 Task: Find a one-way flight from Abu Simbel to Muskegon for 2 passengers in Premium economy on Thu, Nov 30, using British Airways and a price limit of EGP 550.
Action: Mouse pressed left at (335, 246)
Screenshot: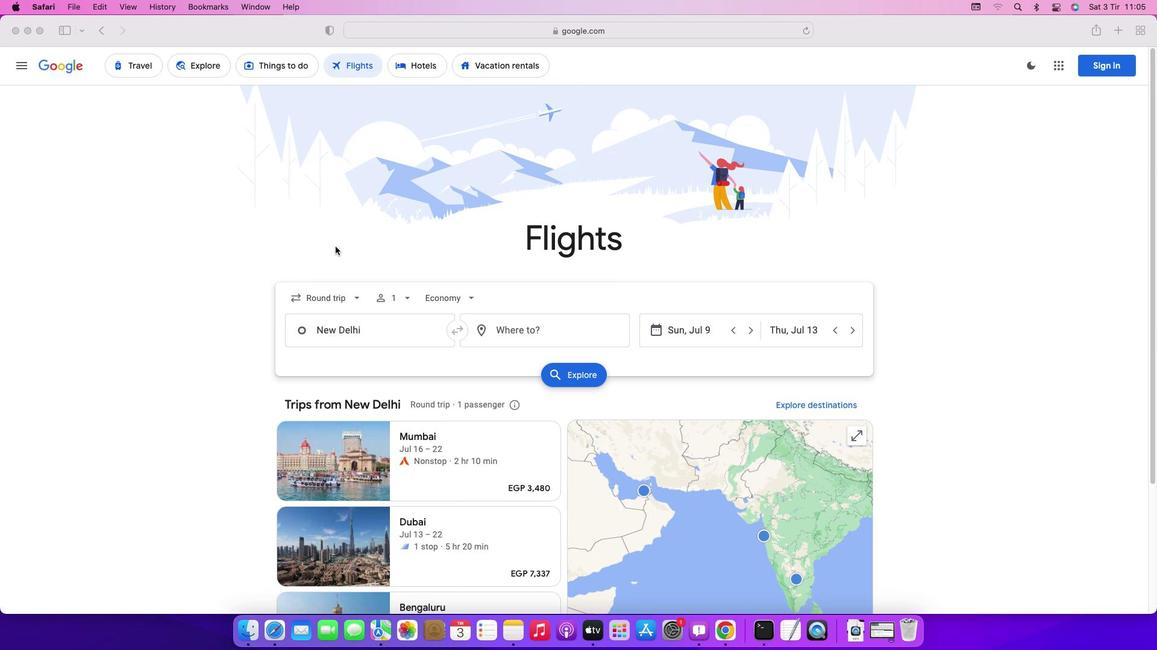 
Action: Mouse moved to (331, 295)
Screenshot: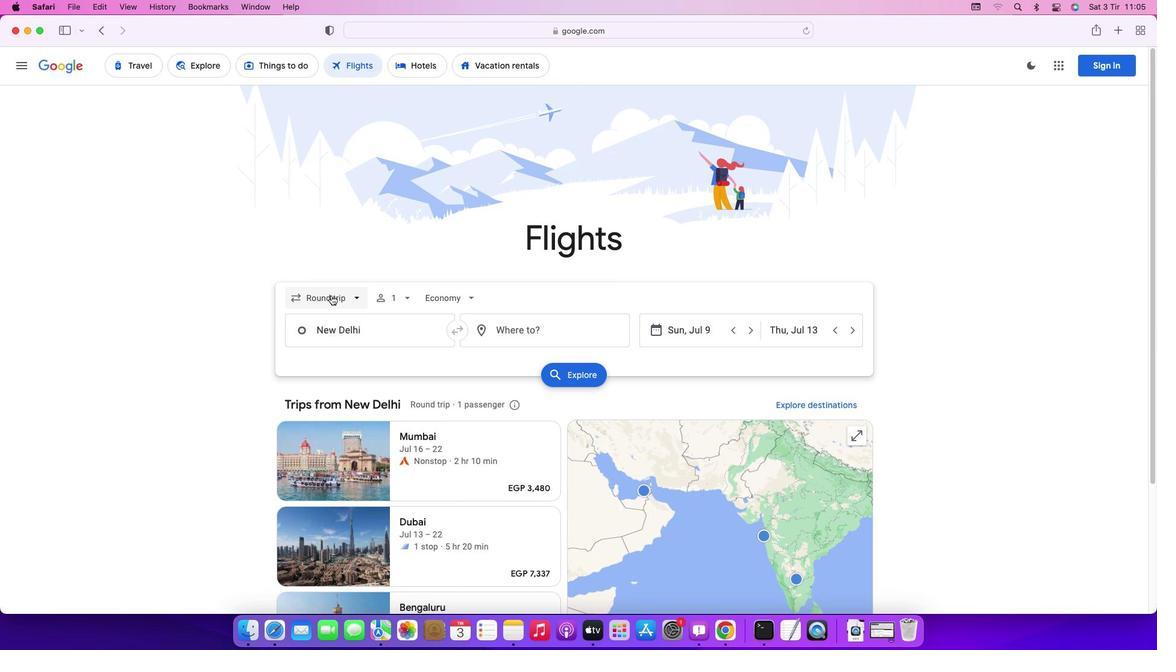 
Action: Mouse pressed left at (331, 295)
Screenshot: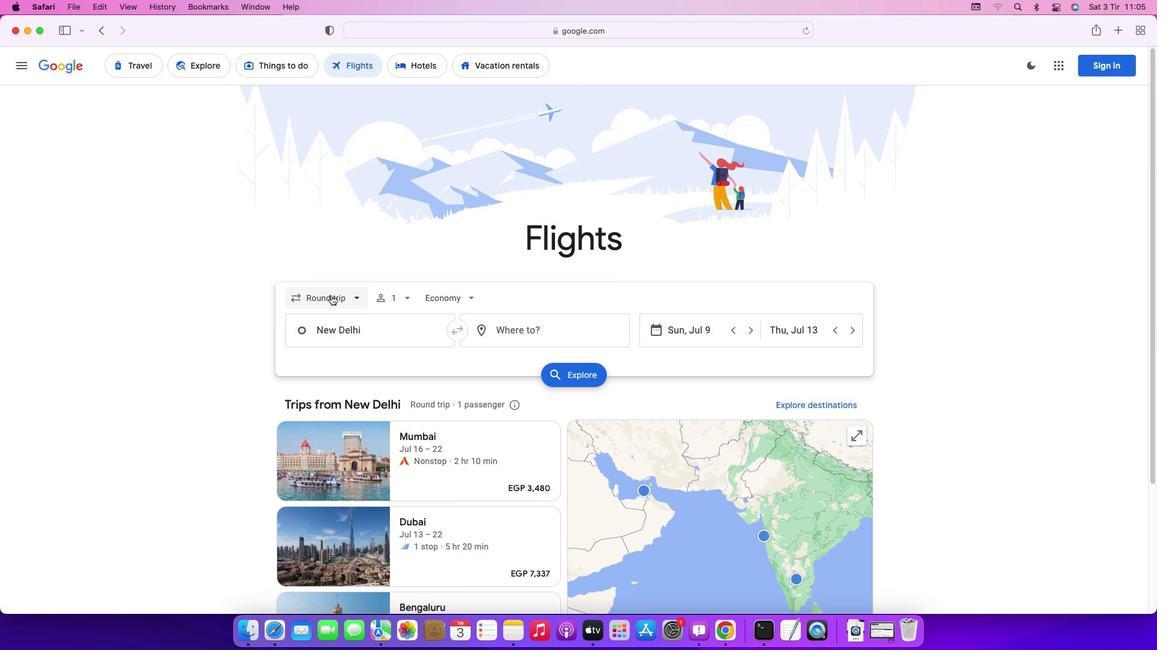 
Action: Mouse moved to (321, 359)
Screenshot: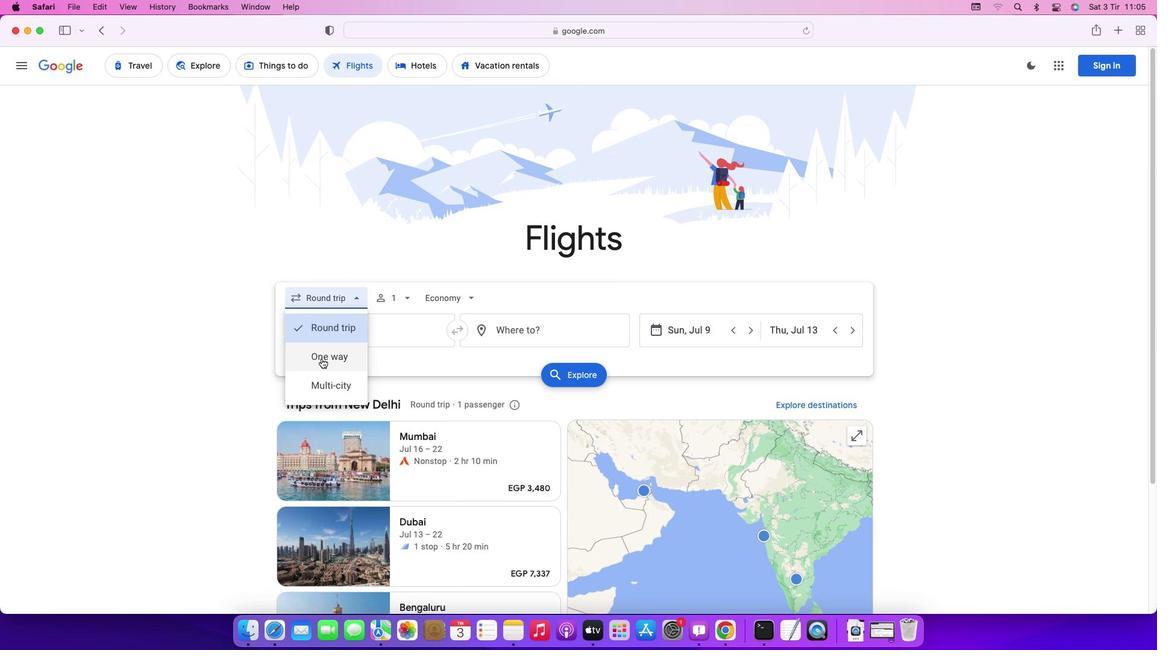 
Action: Mouse pressed left at (321, 359)
Screenshot: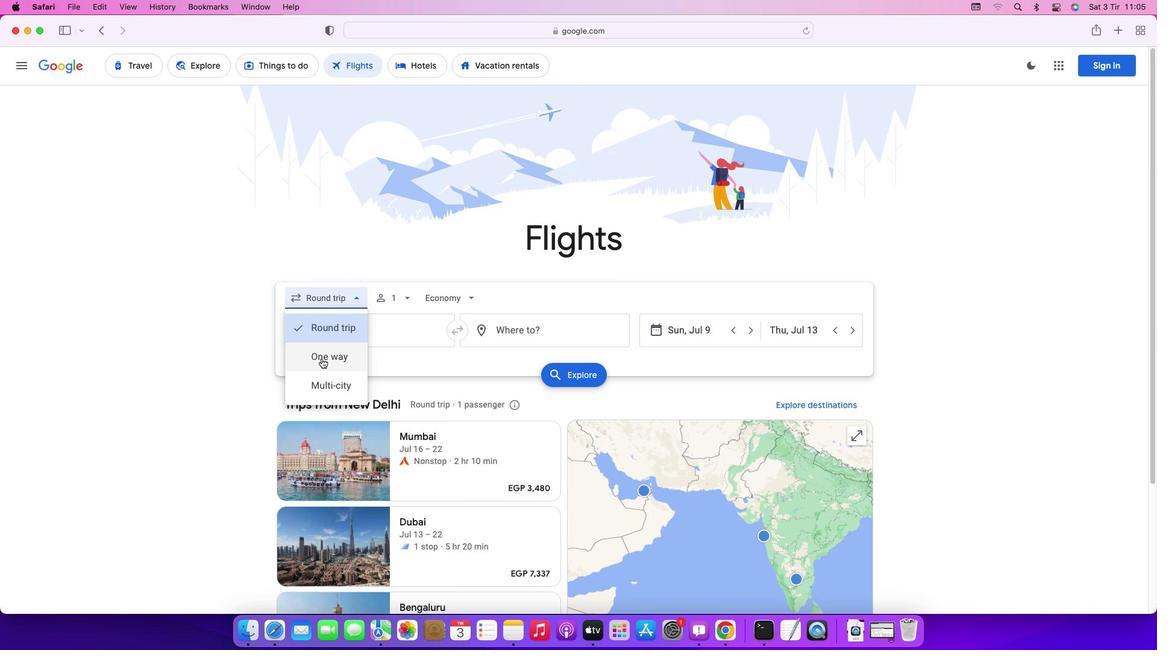 
Action: Mouse moved to (386, 302)
Screenshot: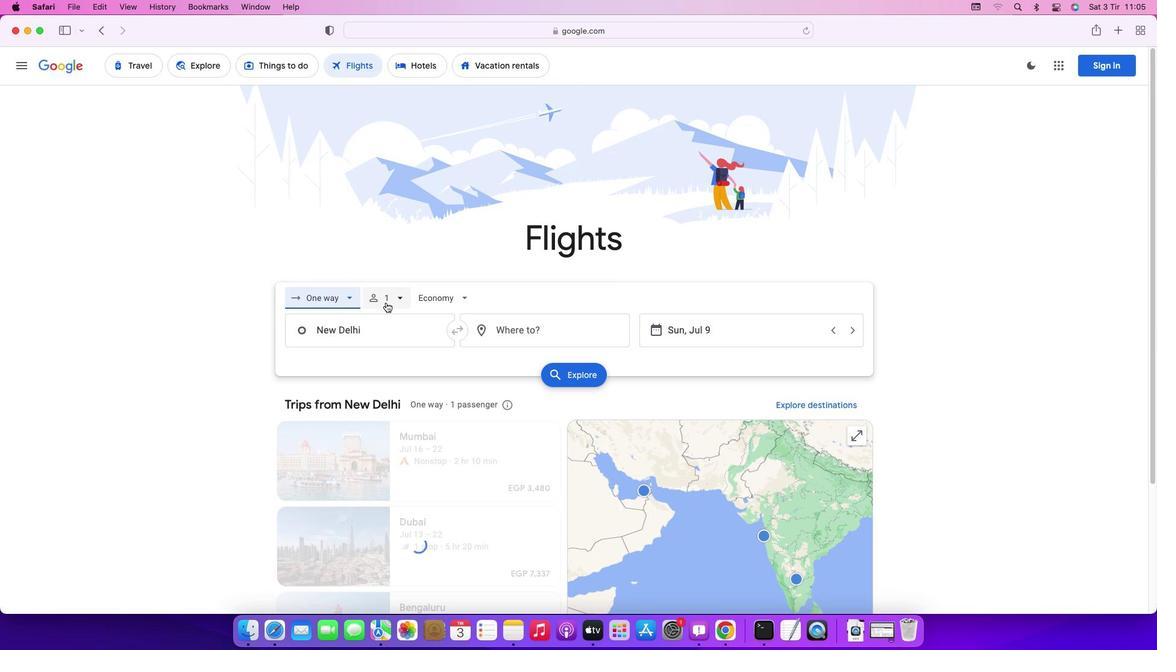 
Action: Mouse pressed left at (386, 302)
Screenshot: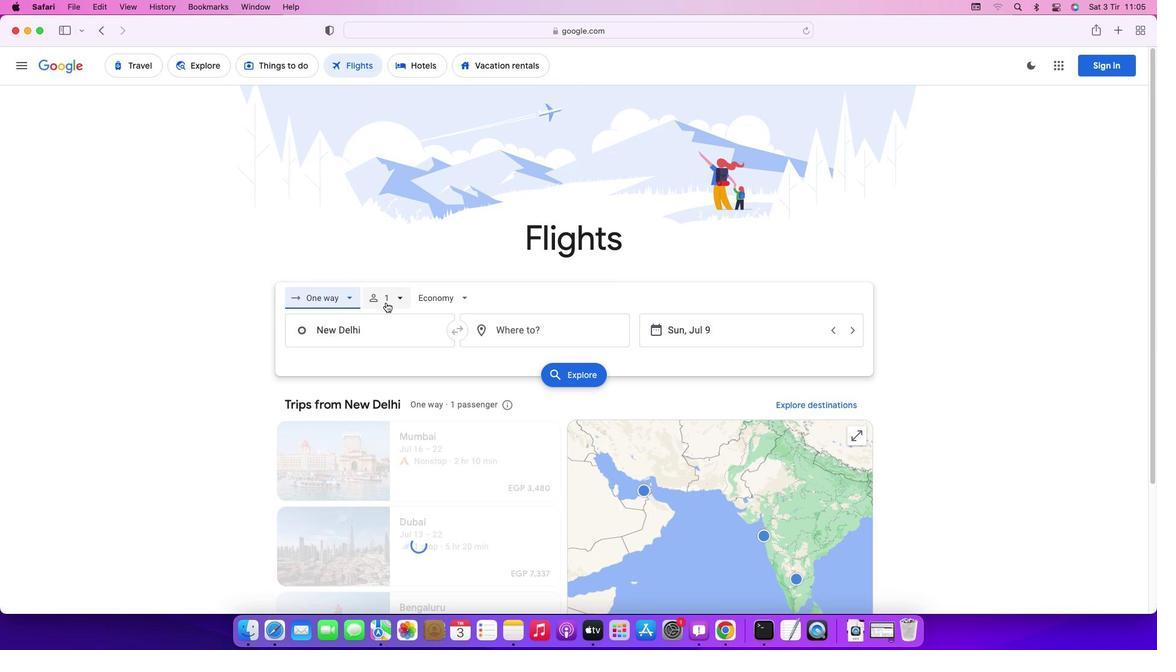 
Action: Mouse moved to (490, 331)
Screenshot: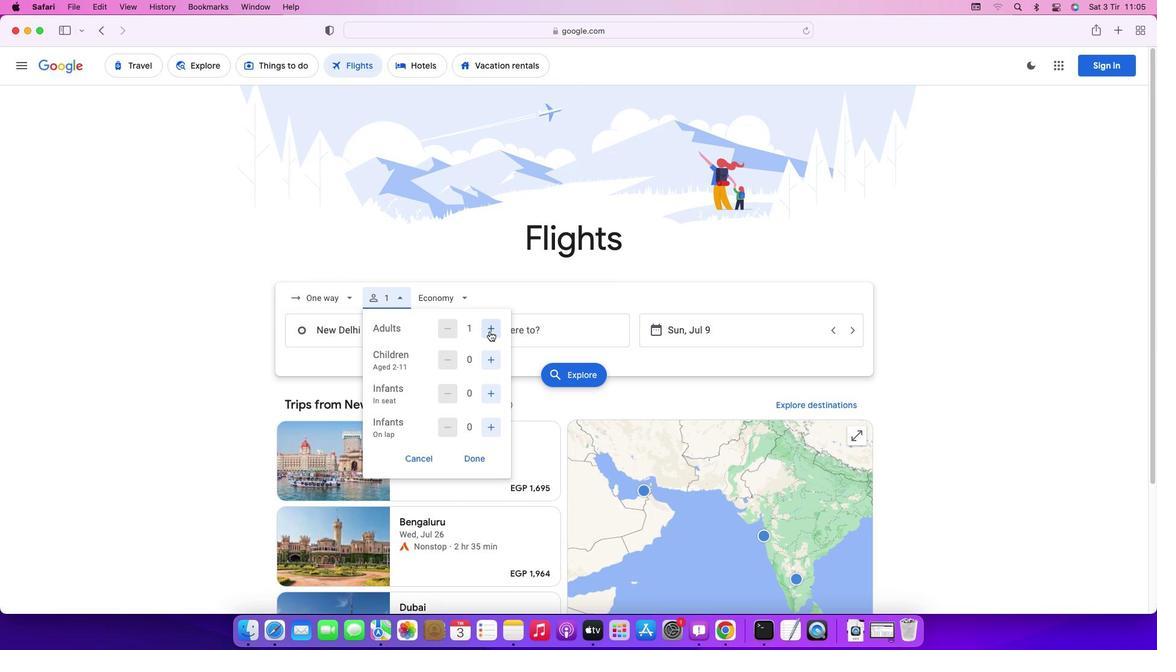 
Action: Mouse pressed left at (490, 331)
Screenshot: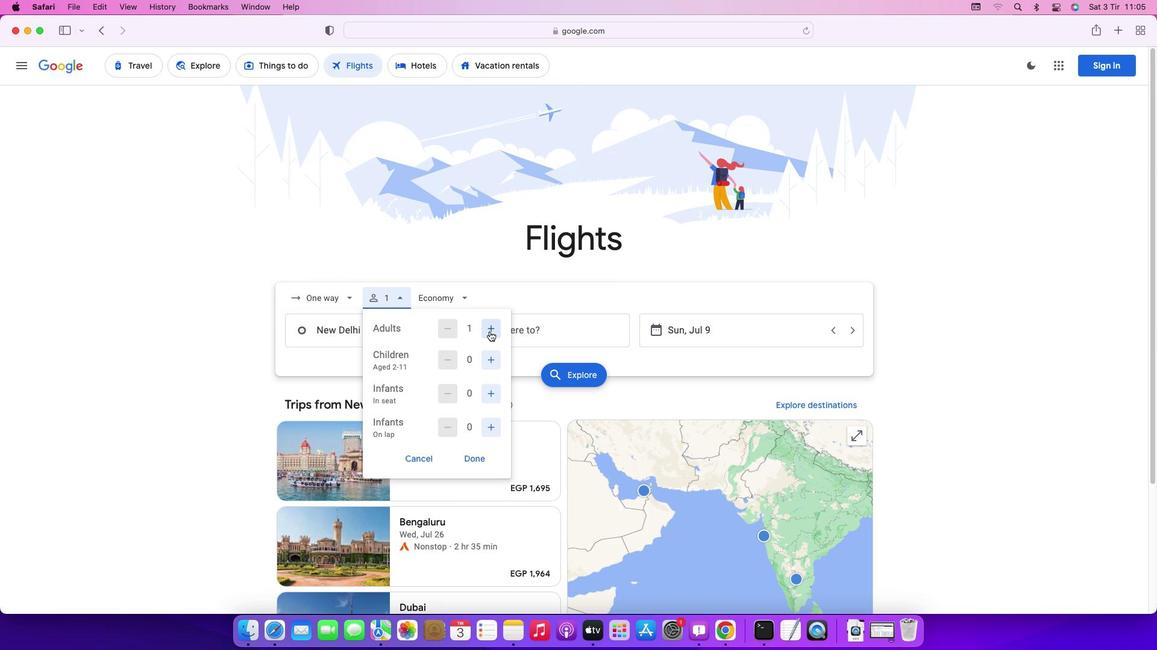 
Action: Mouse moved to (487, 461)
Screenshot: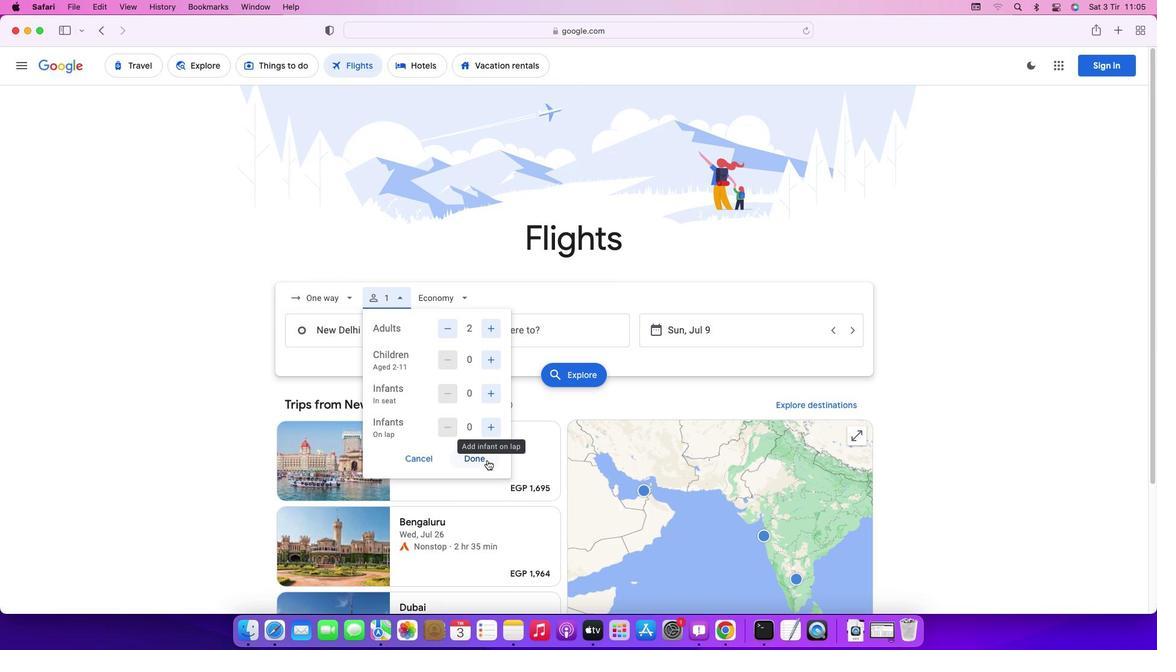 
Action: Mouse pressed left at (487, 461)
Screenshot: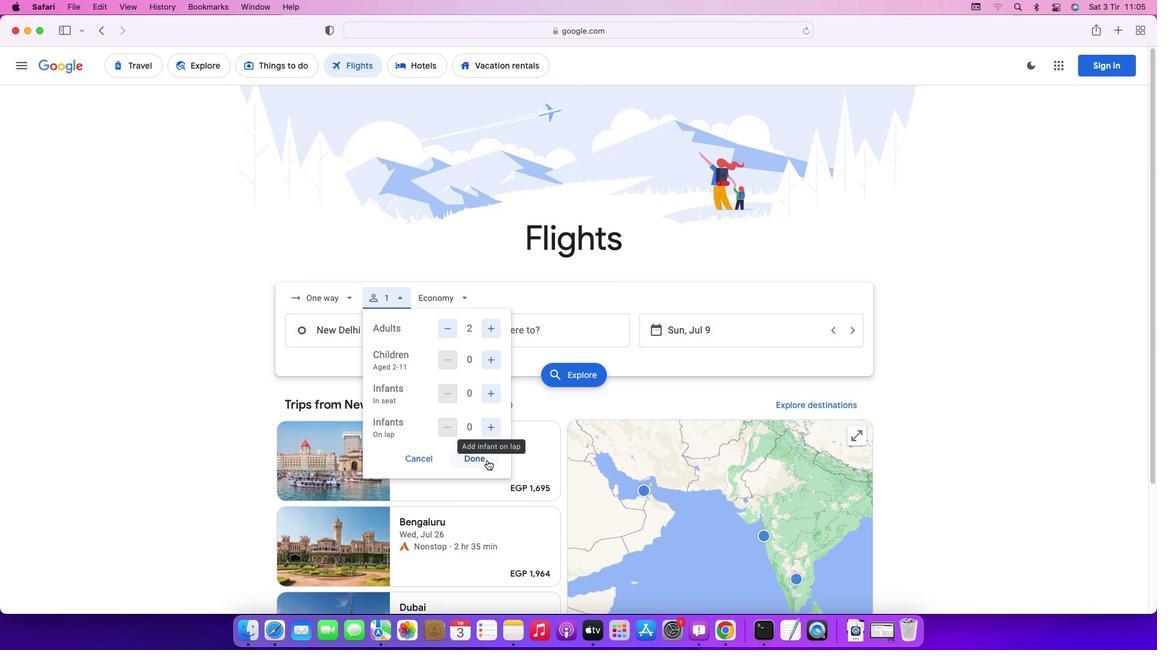 
Action: Mouse moved to (456, 301)
Screenshot: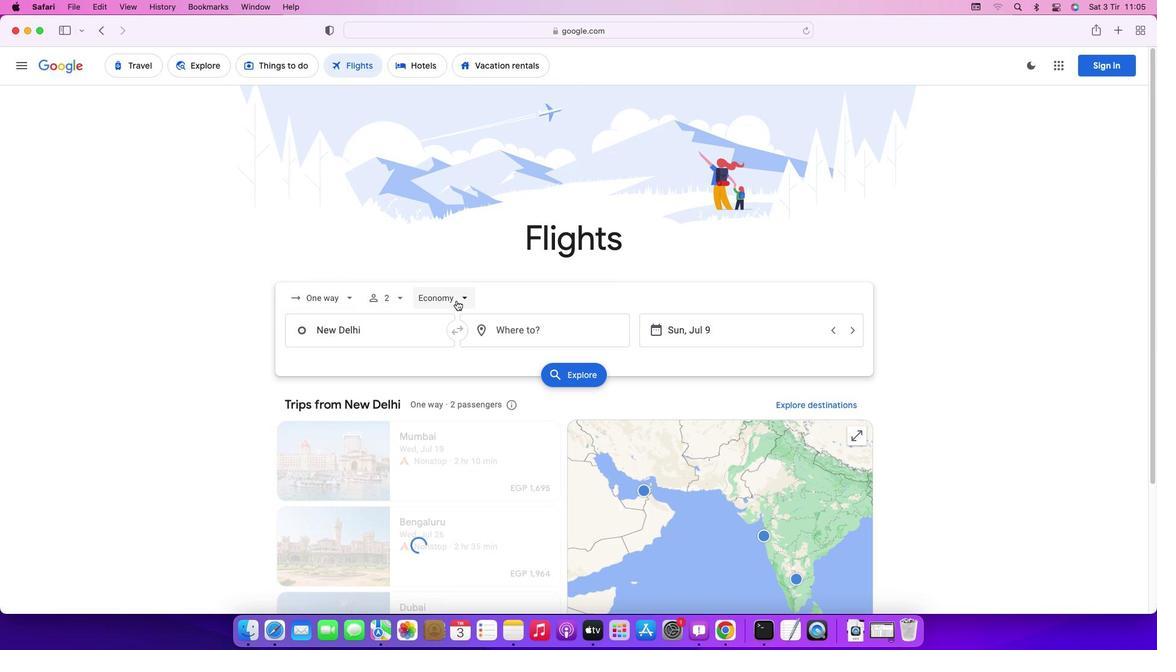 
Action: Mouse pressed left at (456, 301)
Screenshot: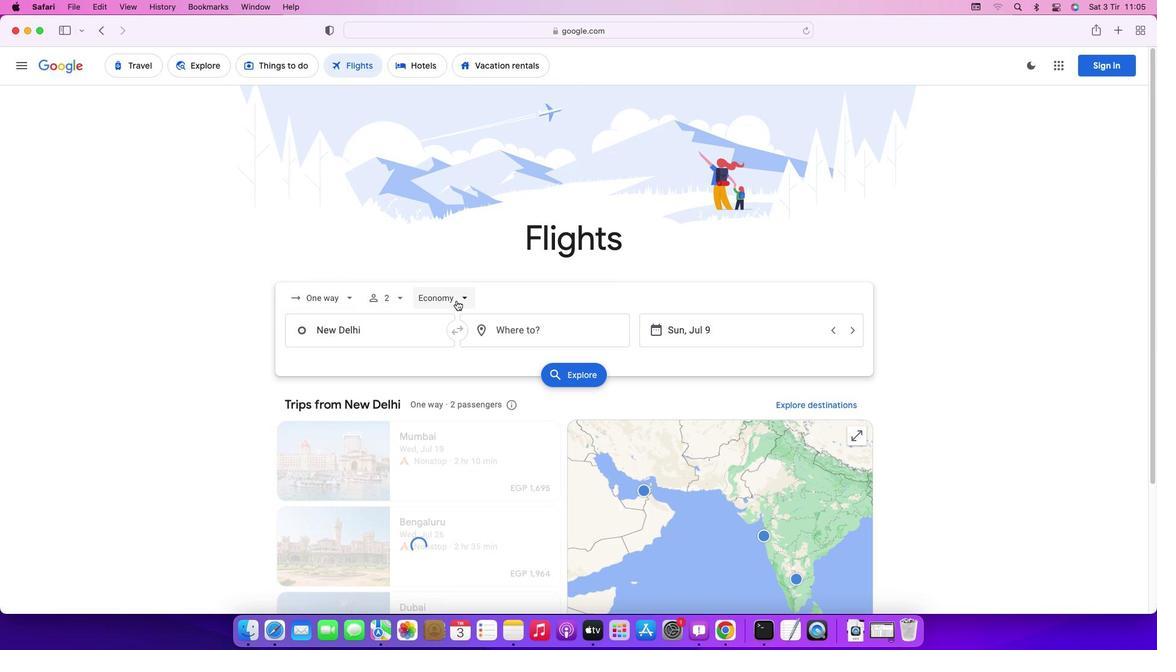 
Action: Mouse moved to (469, 353)
Screenshot: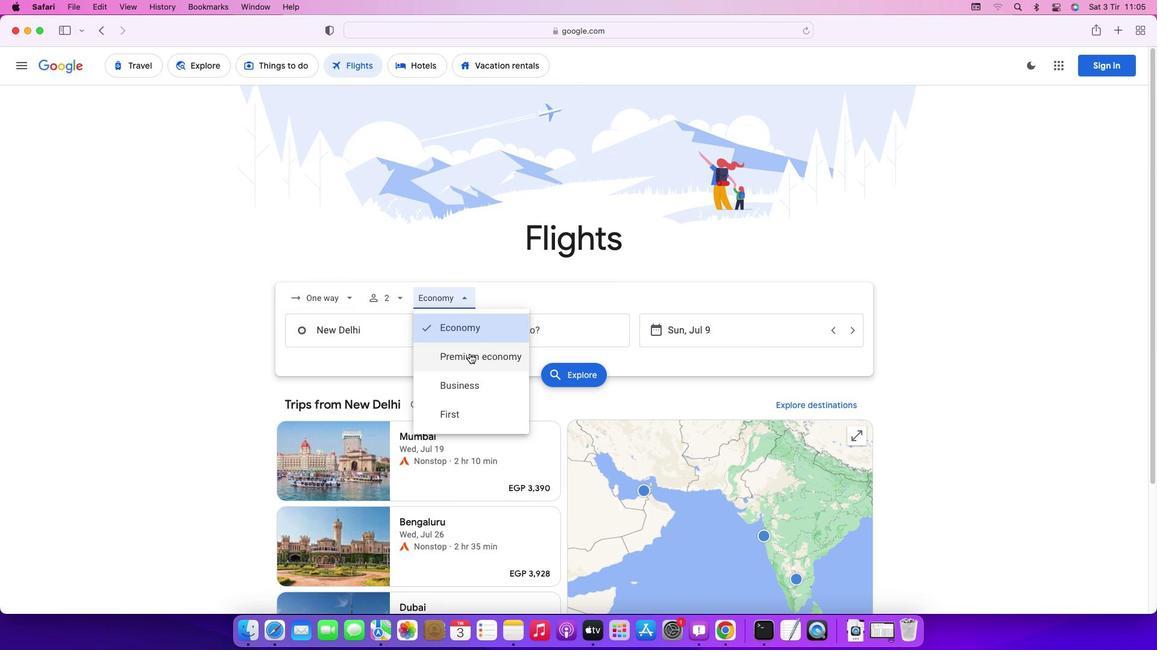 
Action: Mouse pressed left at (469, 353)
Screenshot: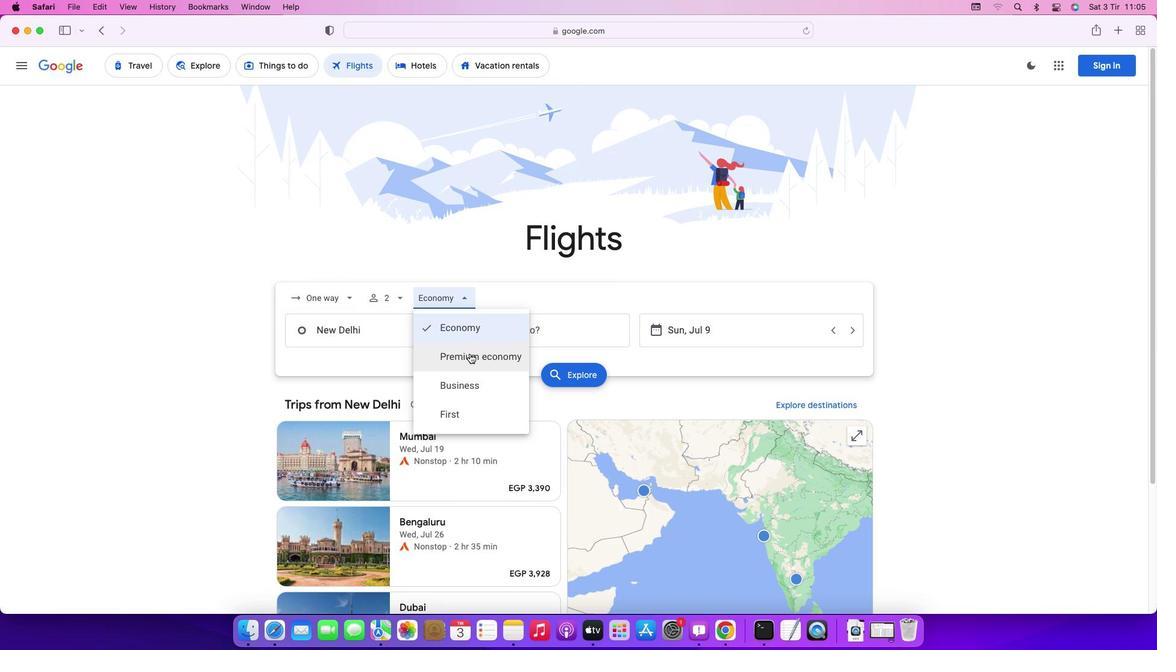 
Action: Mouse moved to (377, 329)
Screenshot: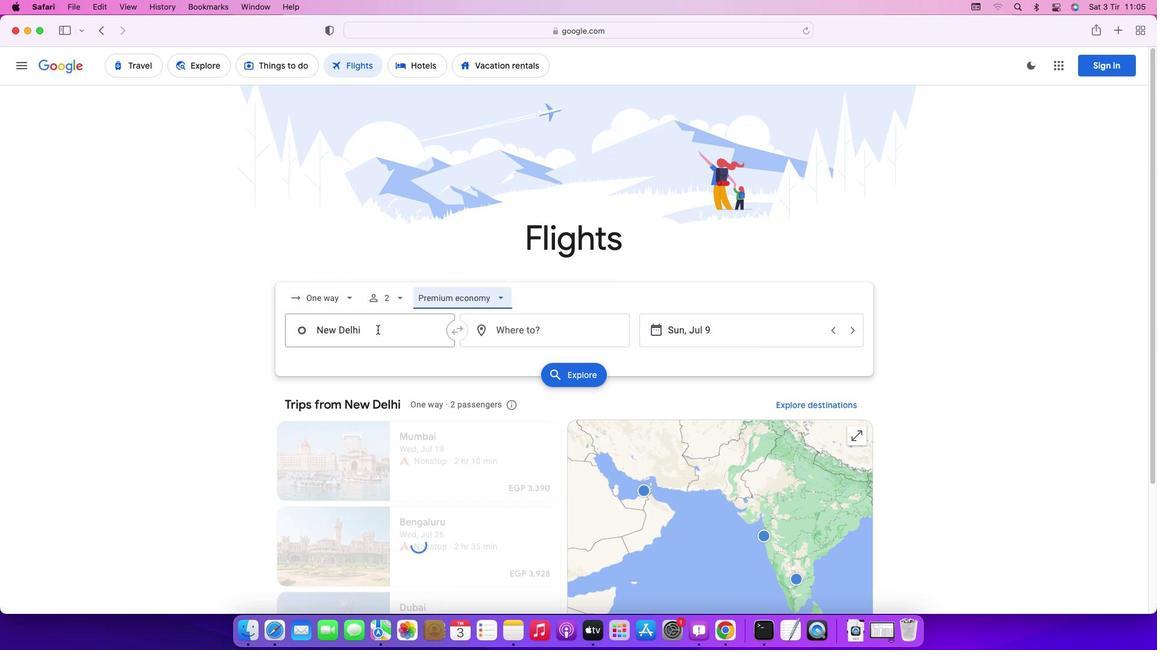 
Action: Mouse pressed left at (377, 329)
Screenshot: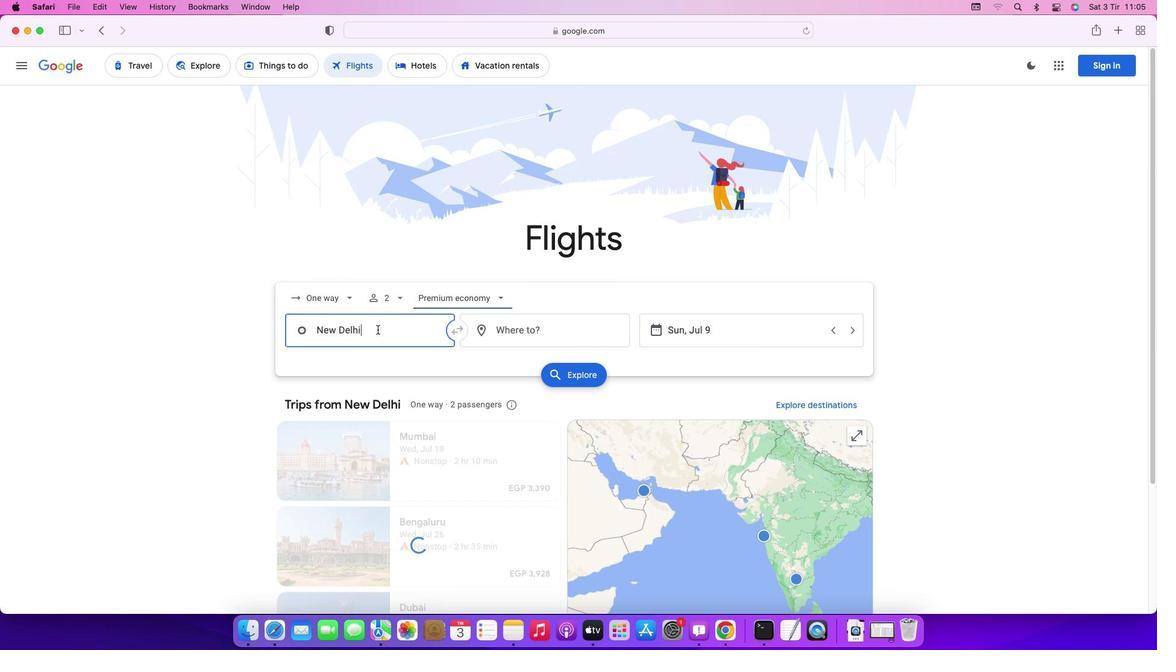 
Action: Key pressed Key.backspaceKey.caps_lock'A'Key.caps_lock'b''u'Key.spaceKey.caps_lock'S'Key.caps_lock'i''m''b''e''l'Key.enter
Screenshot: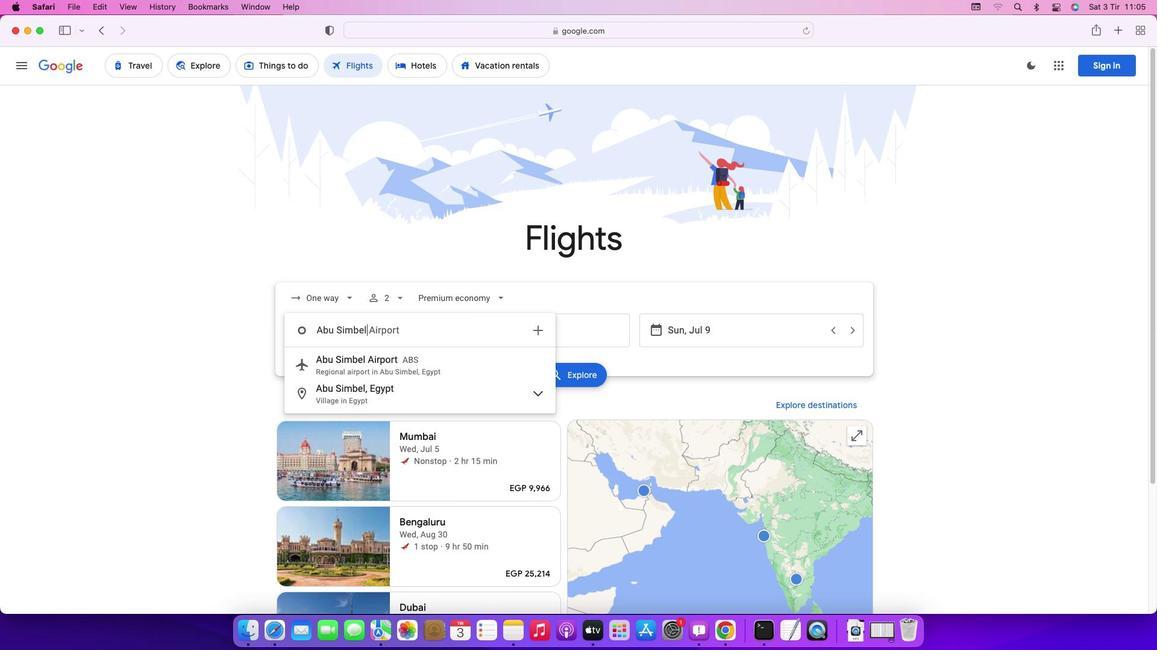 
Action: Mouse moved to (498, 329)
Screenshot: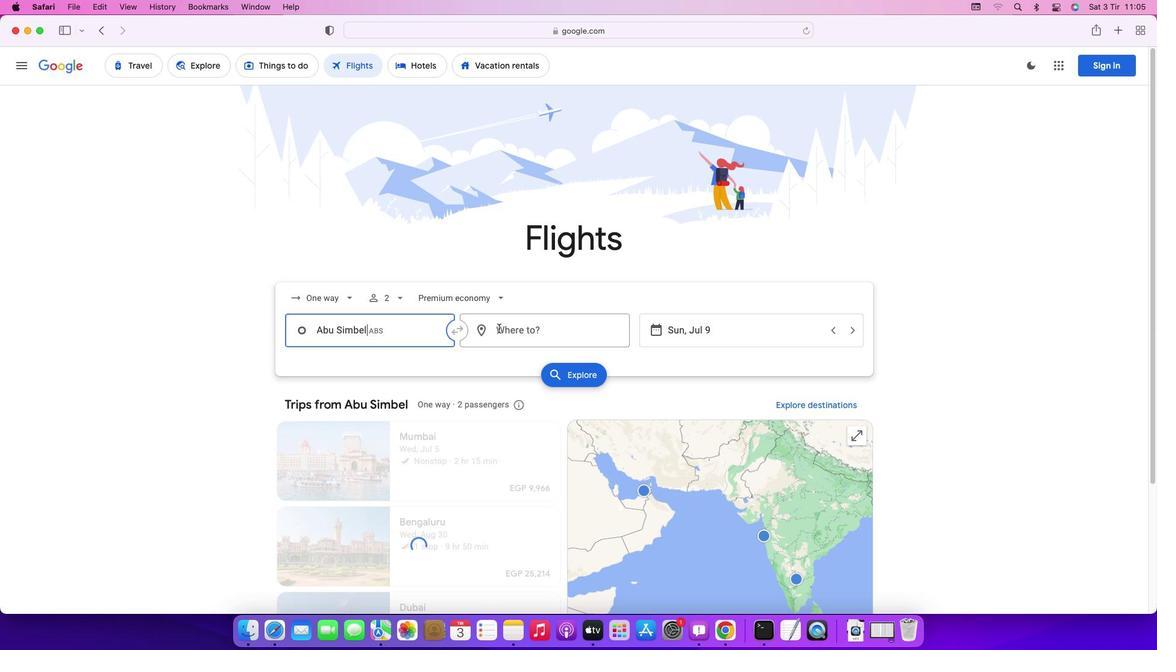 
Action: Mouse pressed left at (498, 329)
Screenshot: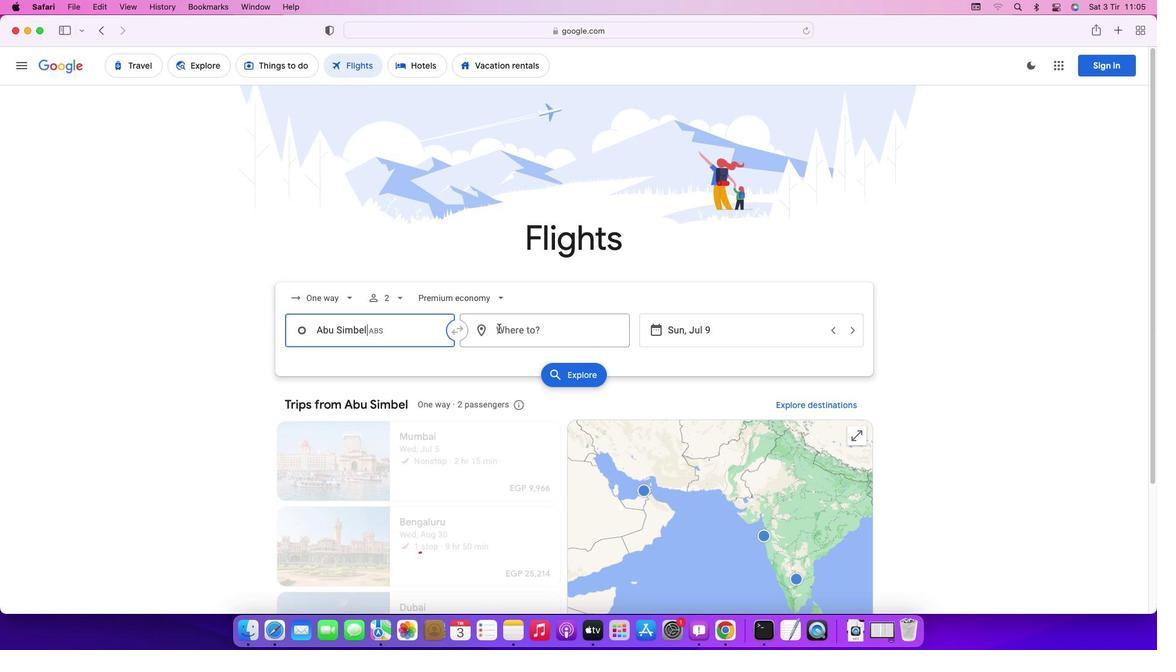 
Action: Key pressed Key.caps_lock'M'Key.caps_lock'u''s''k''e''g''o''n'Key.enter
Screenshot: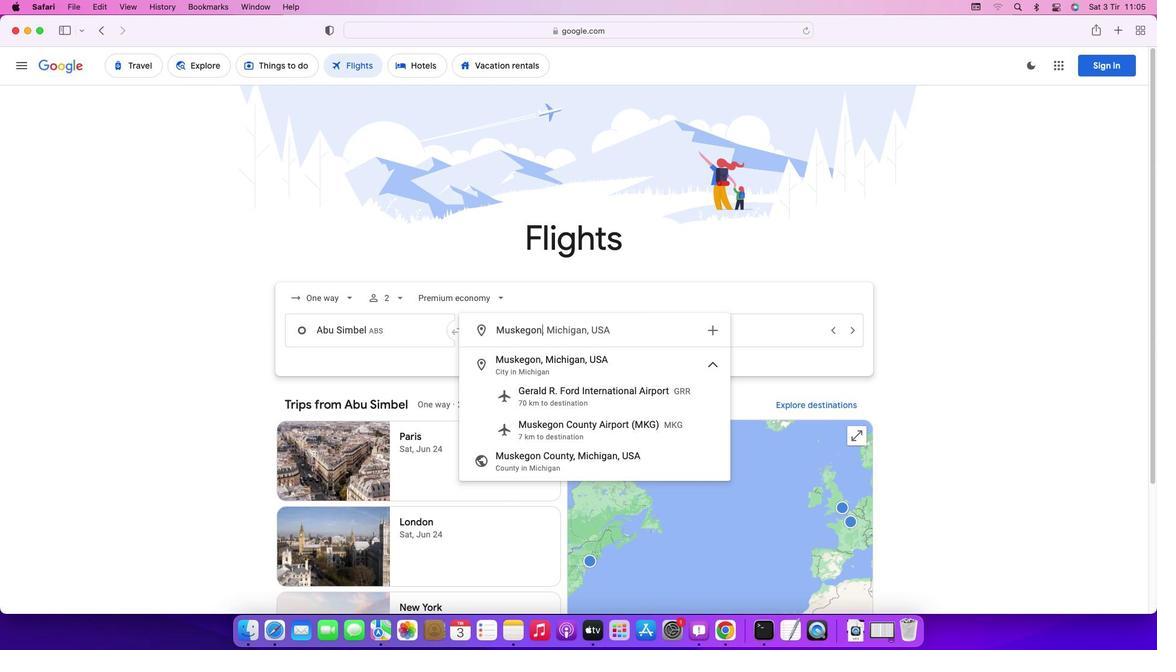 
Action: Mouse moved to (738, 336)
Screenshot: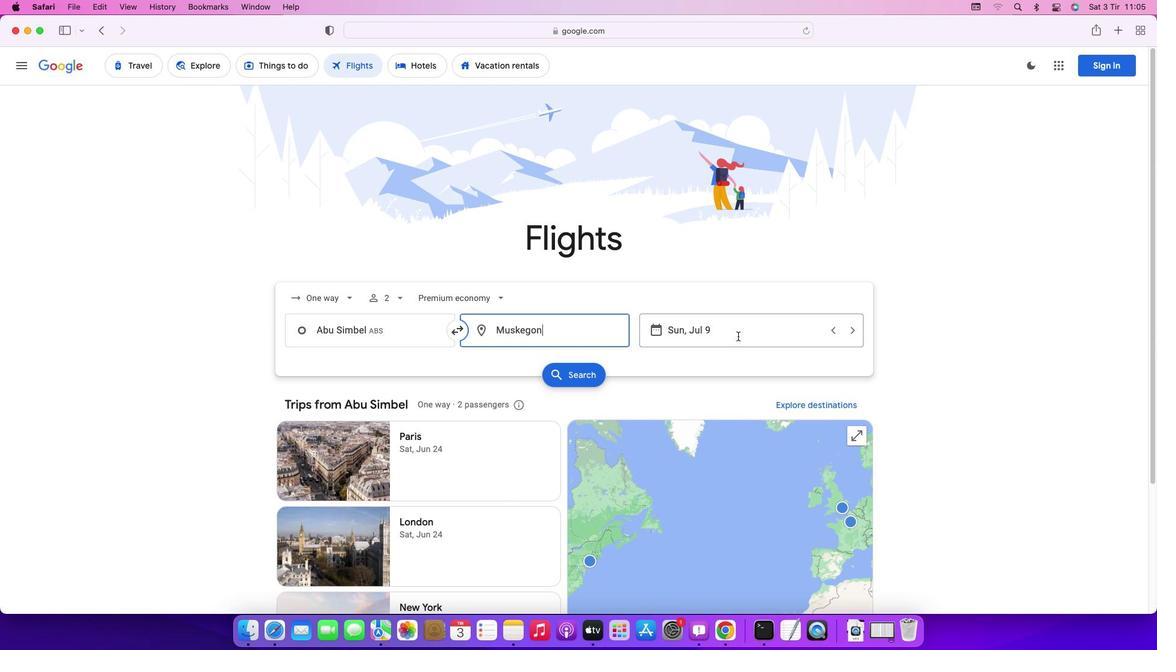 
Action: Mouse pressed left at (738, 336)
Screenshot: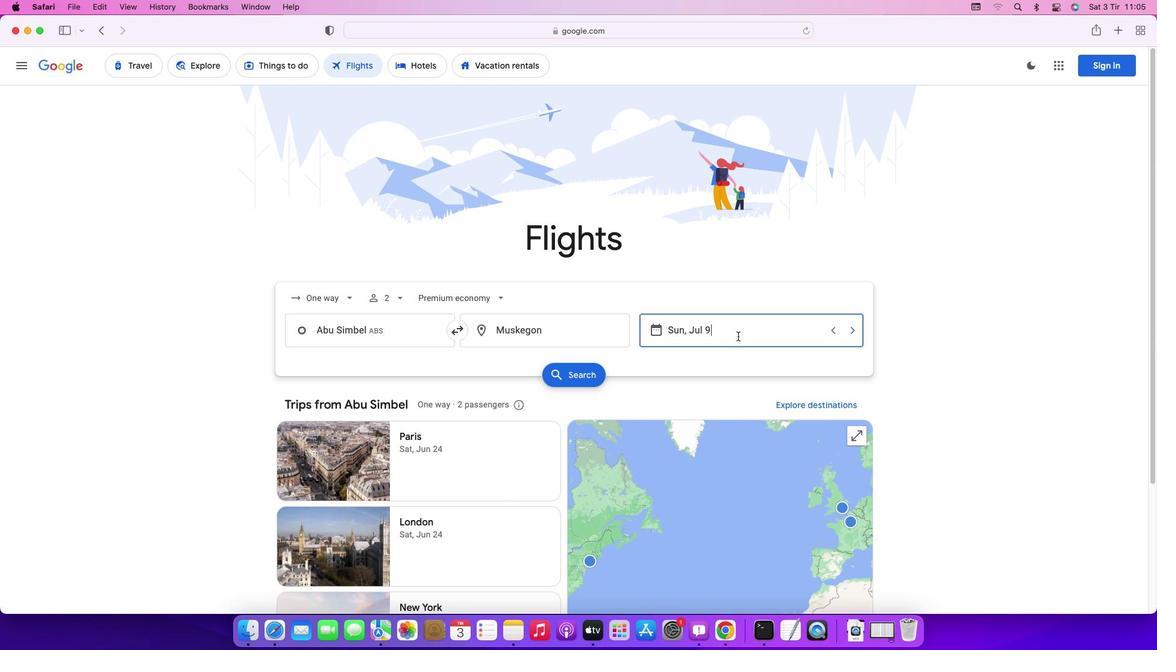 
Action: Mouse moved to (880, 455)
Screenshot: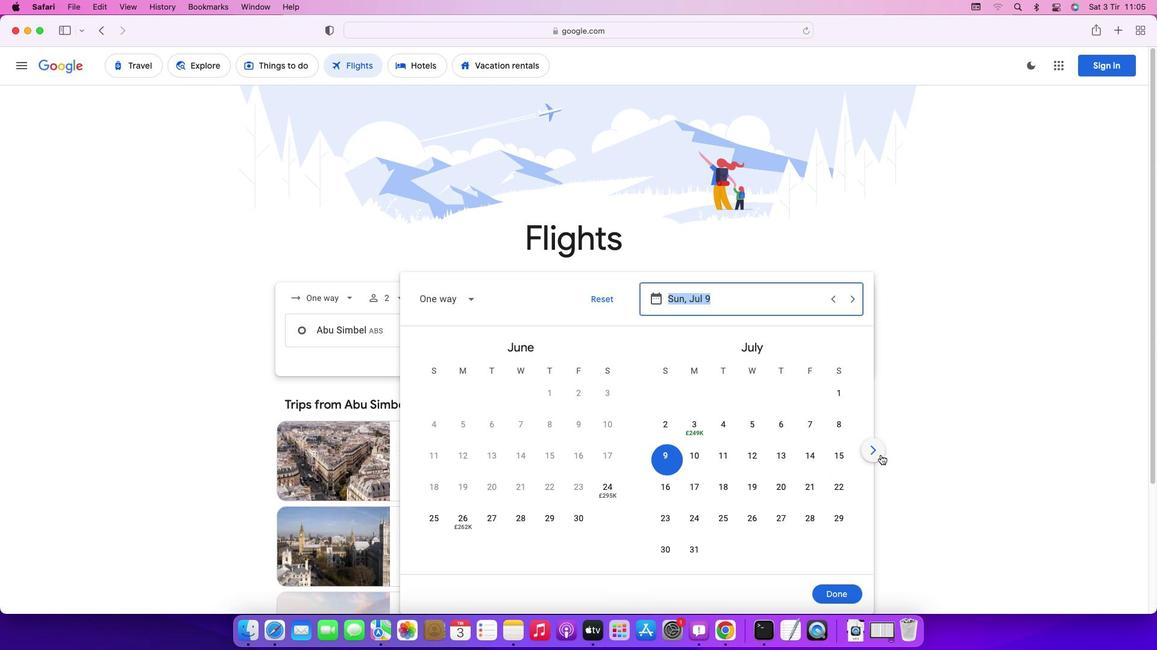 
Action: Mouse pressed left at (880, 455)
Screenshot: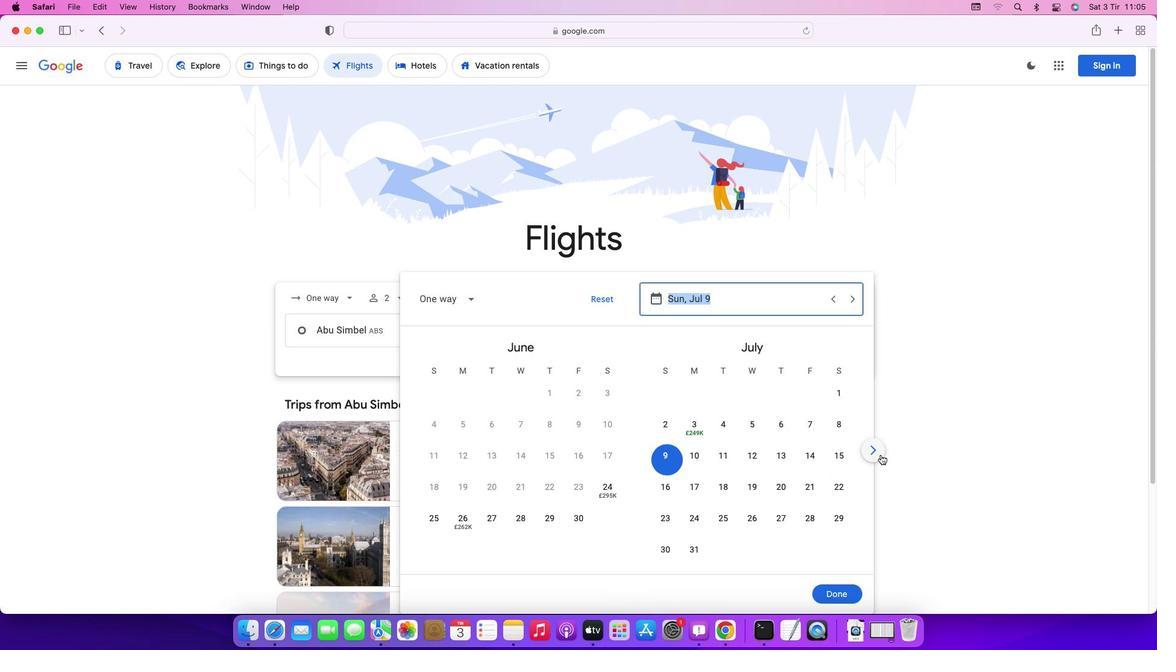 
Action: Mouse moved to (880, 455)
Screenshot: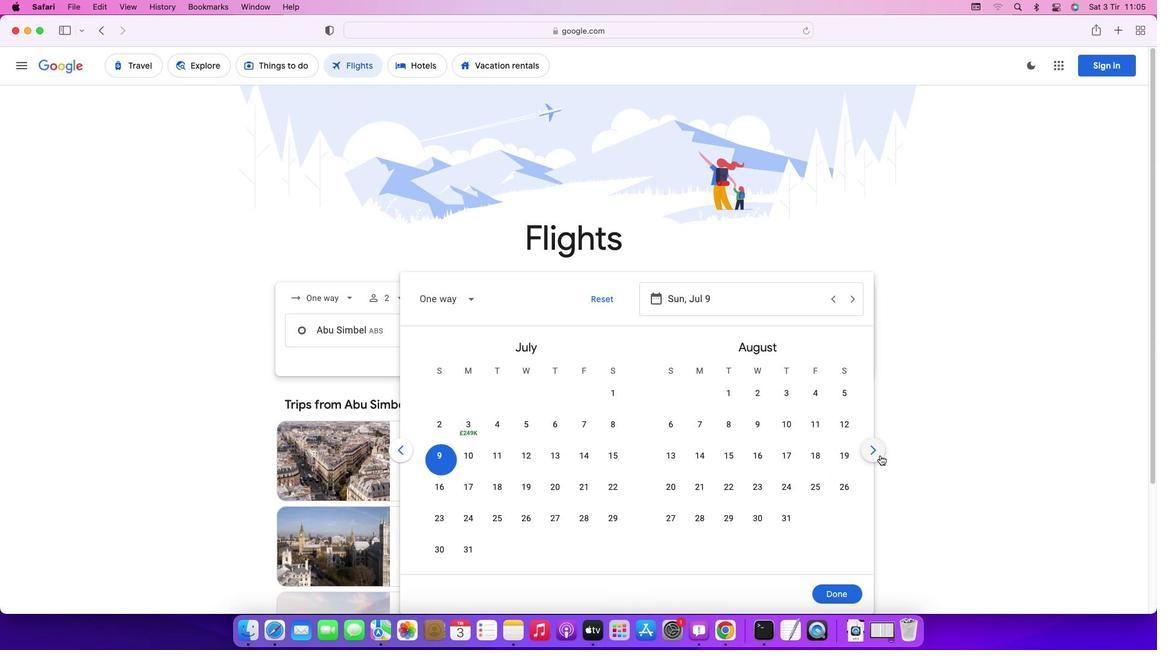 
Action: Mouse pressed left at (880, 455)
Screenshot: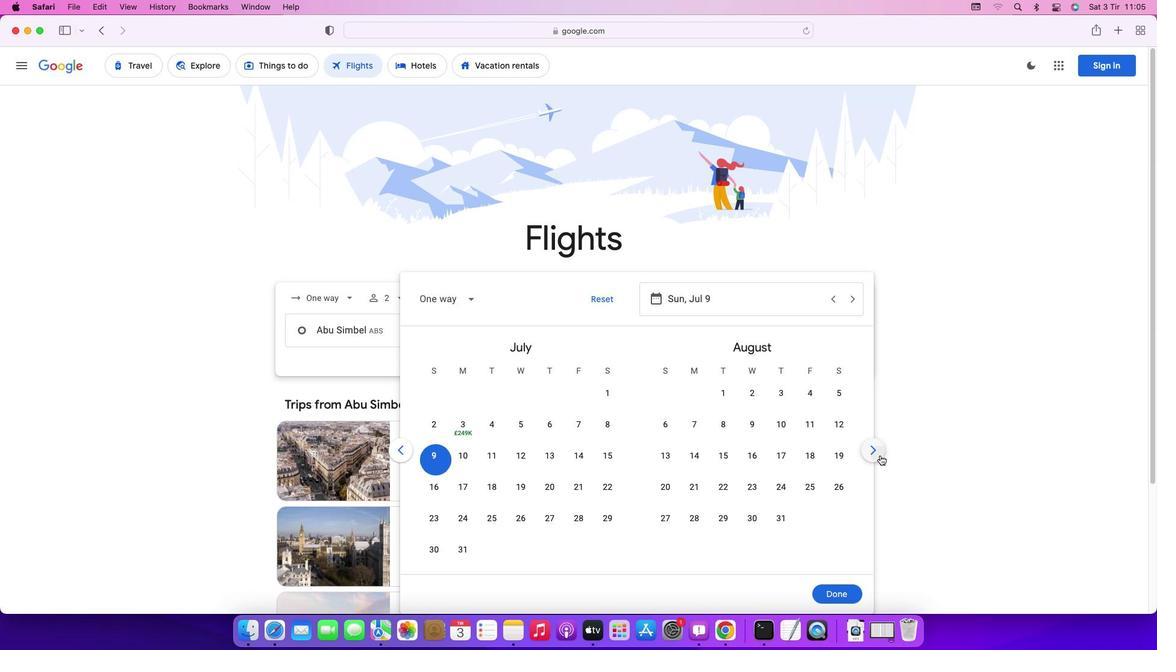 
Action: Mouse moved to (878, 455)
Screenshot: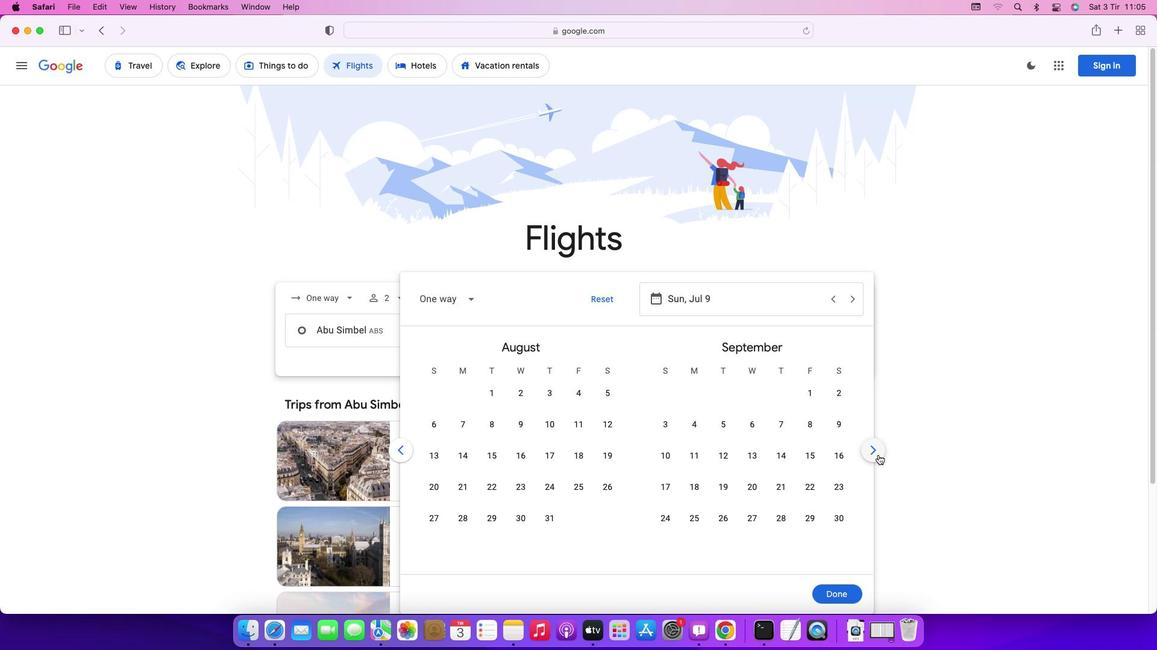
Action: Mouse pressed left at (878, 455)
Screenshot: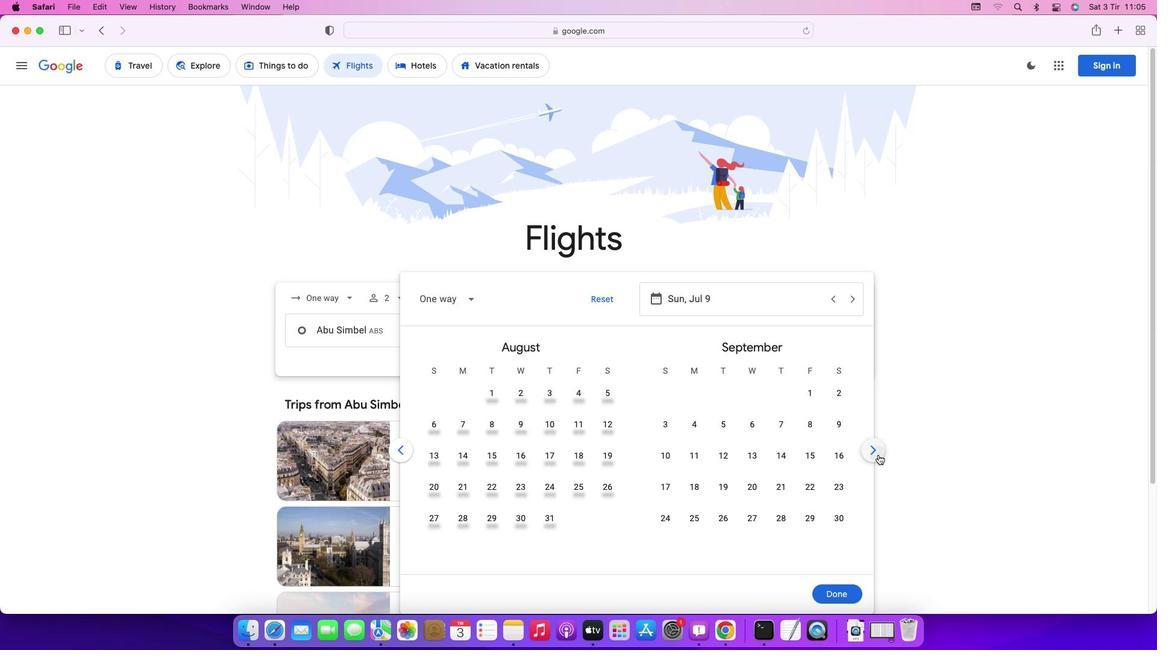 
Action: Mouse moved to (878, 455)
Screenshot: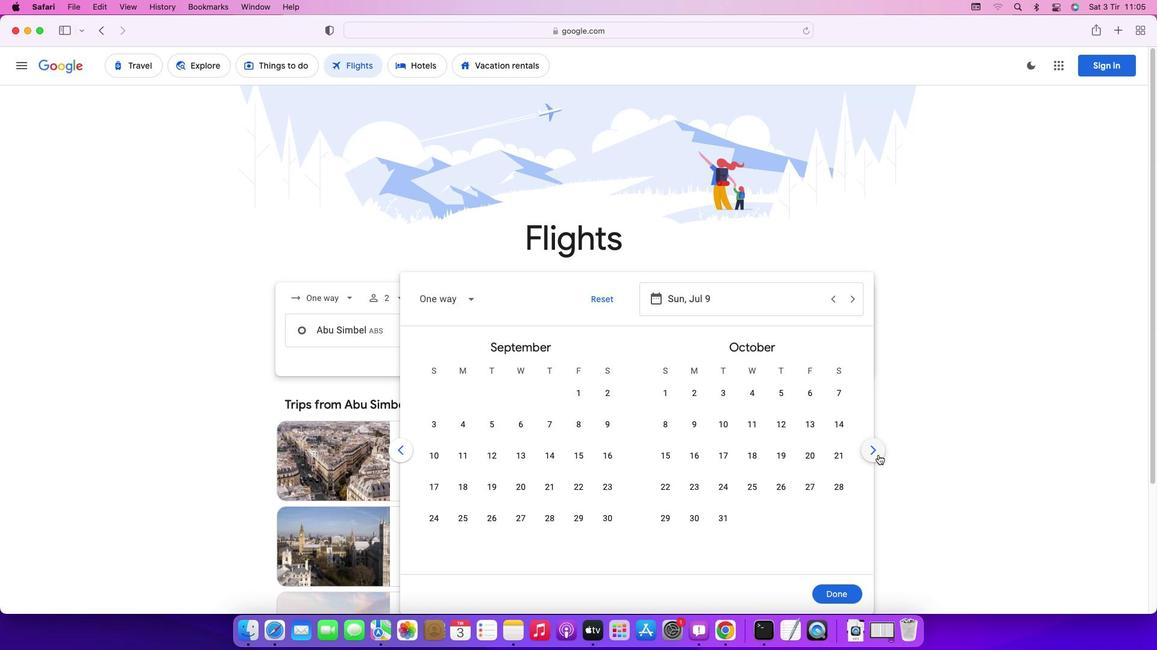 
Action: Mouse pressed left at (878, 455)
Screenshot: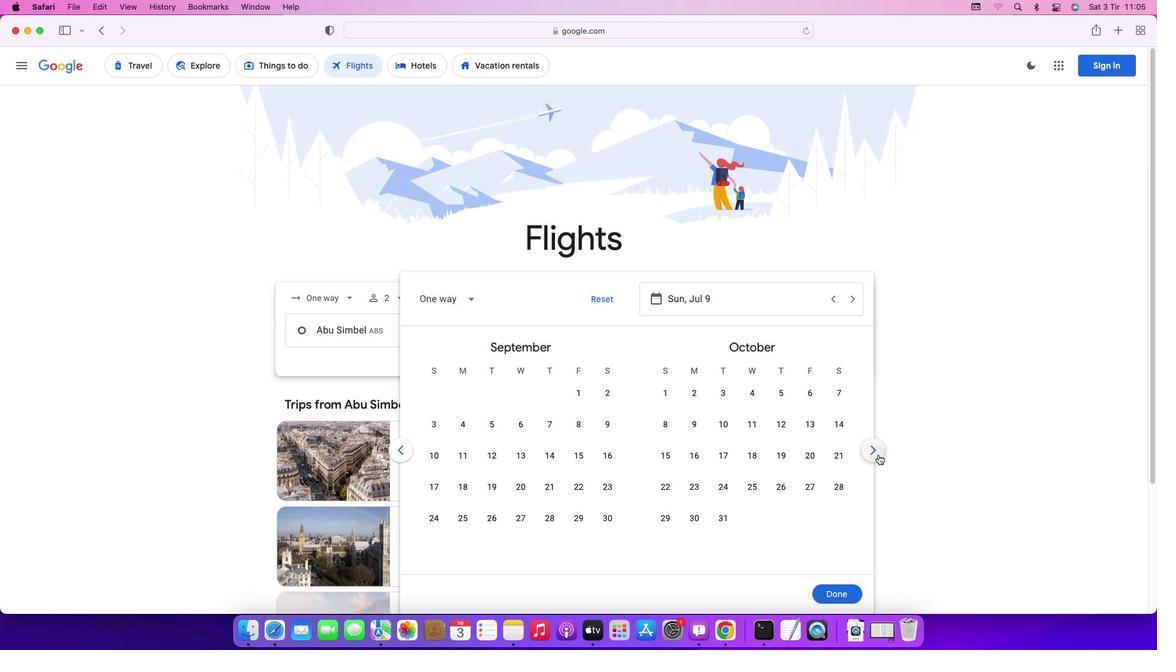 
Action: Mouse moved to (789, 522)
Screenshot: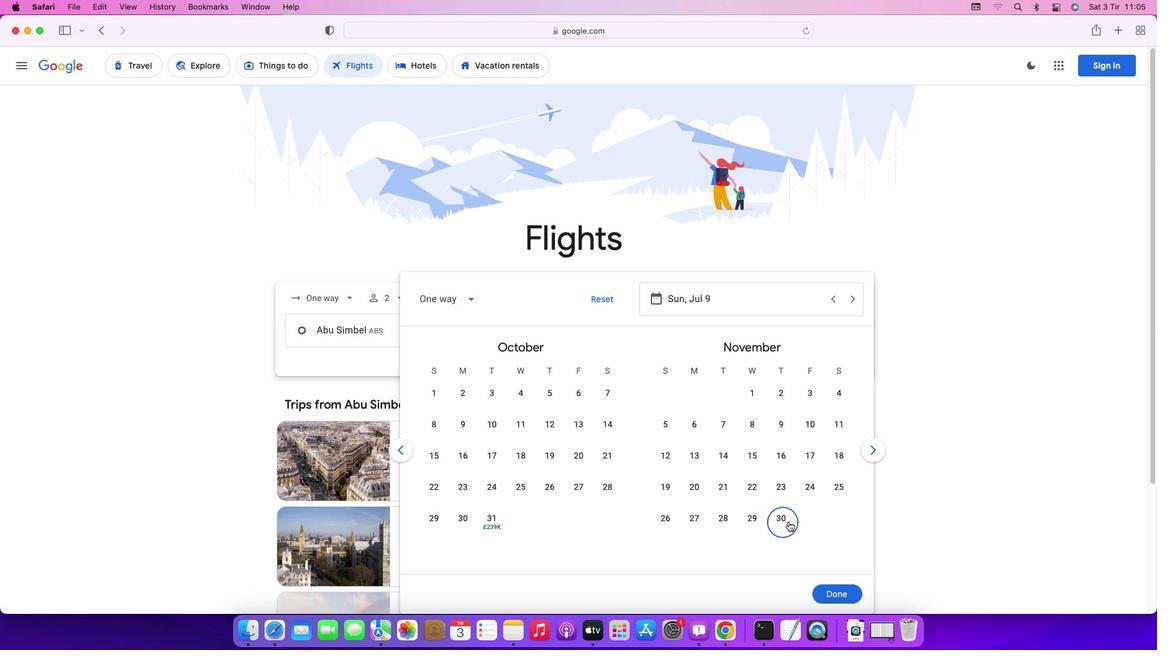 
Action: Mouse pressed left at (789, 522)
Screenshot: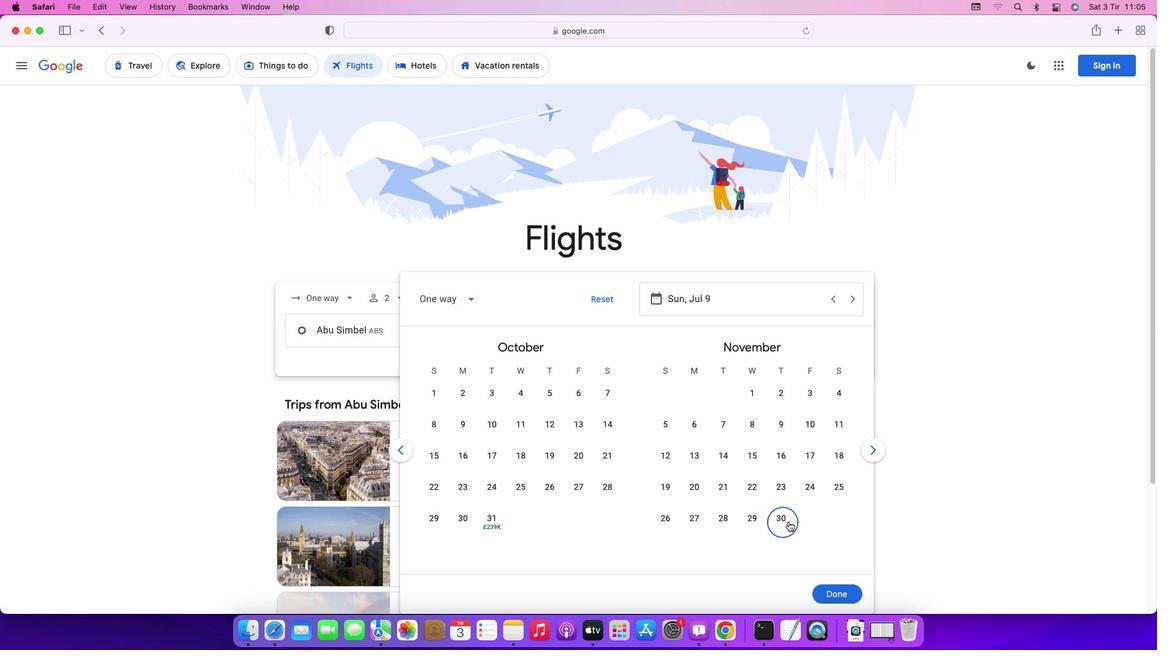 
Action: Mouse moved to (840, 593)
Screenshot: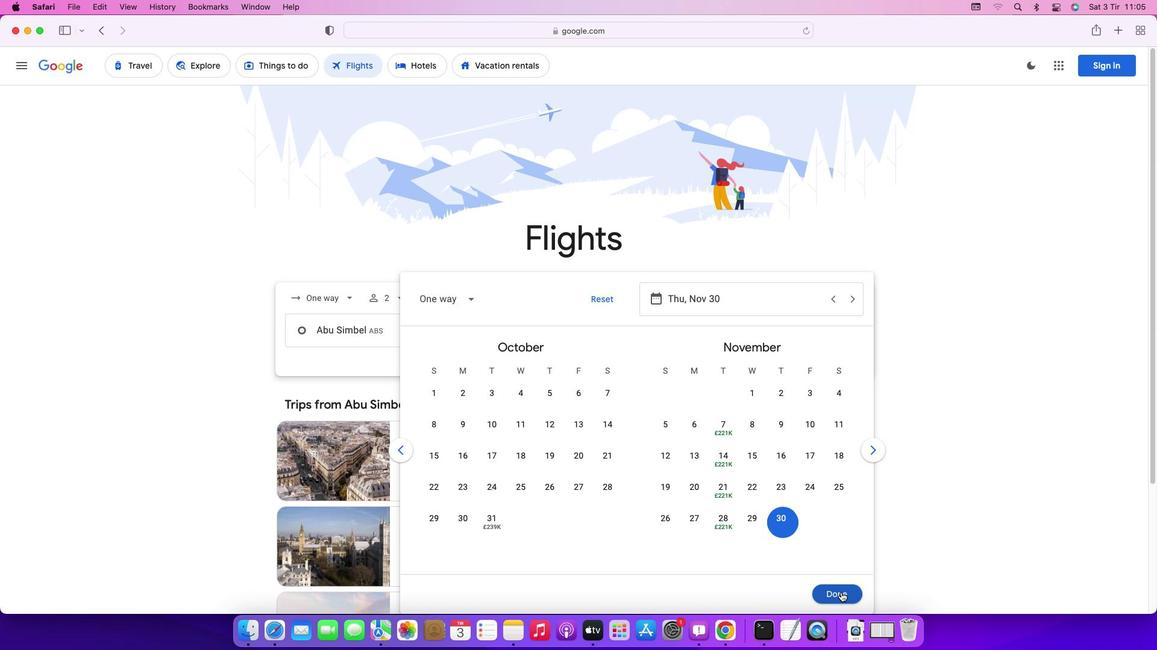 
Action: Mouse pressed left at (840, 593)
Screenshot: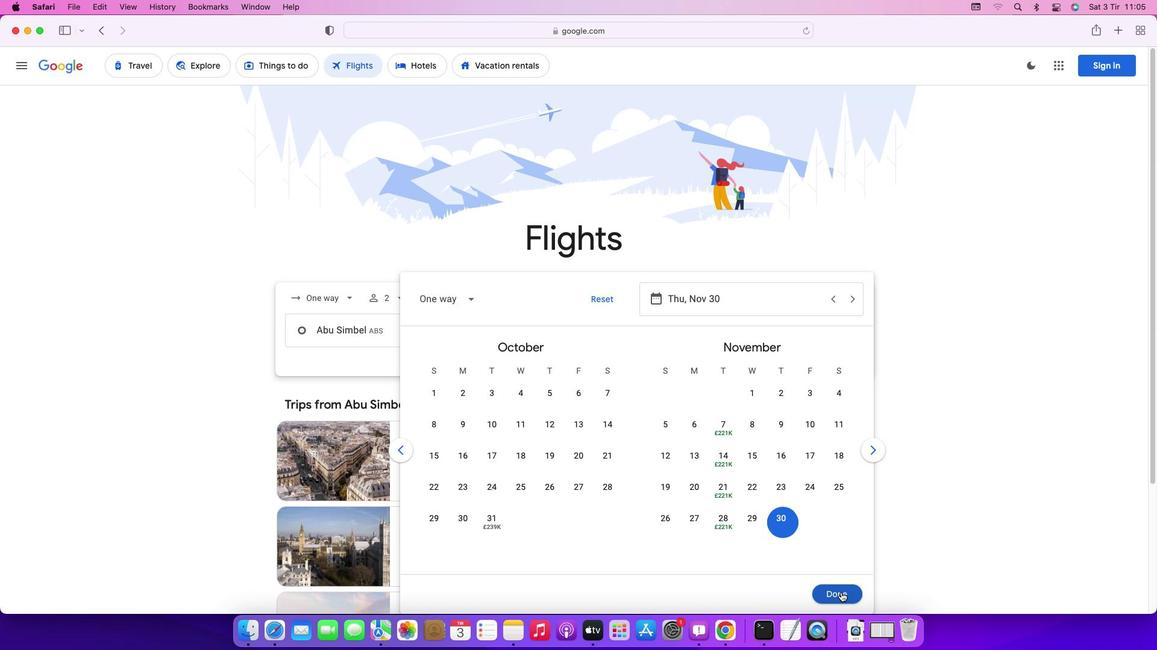 
Action: Mouse moved to (568, 376)
Screenshot: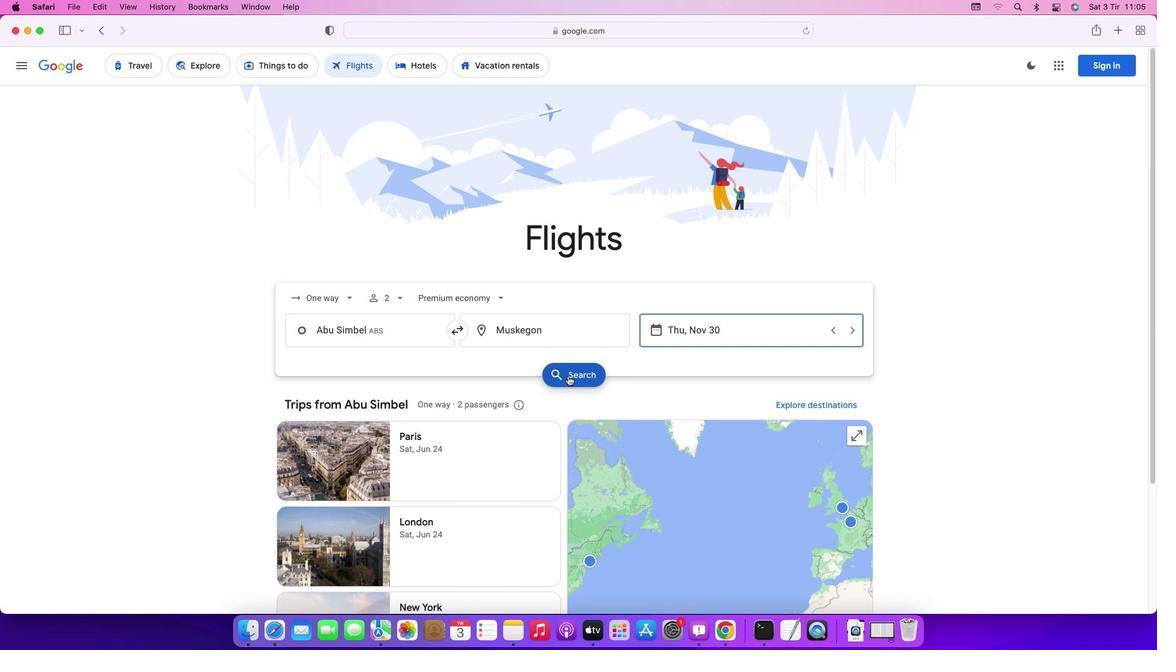 
Action: Mouse pressed left at (568, 376)
Screenshot: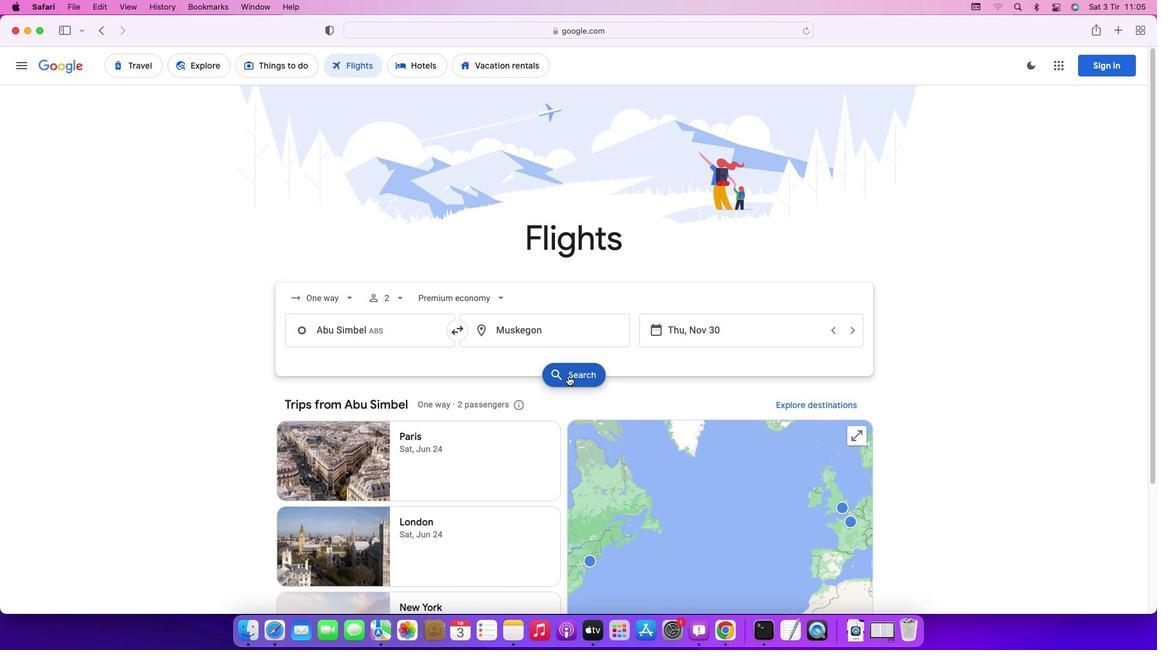 
Action: Mouse moved to (371, 180)
Screenshot: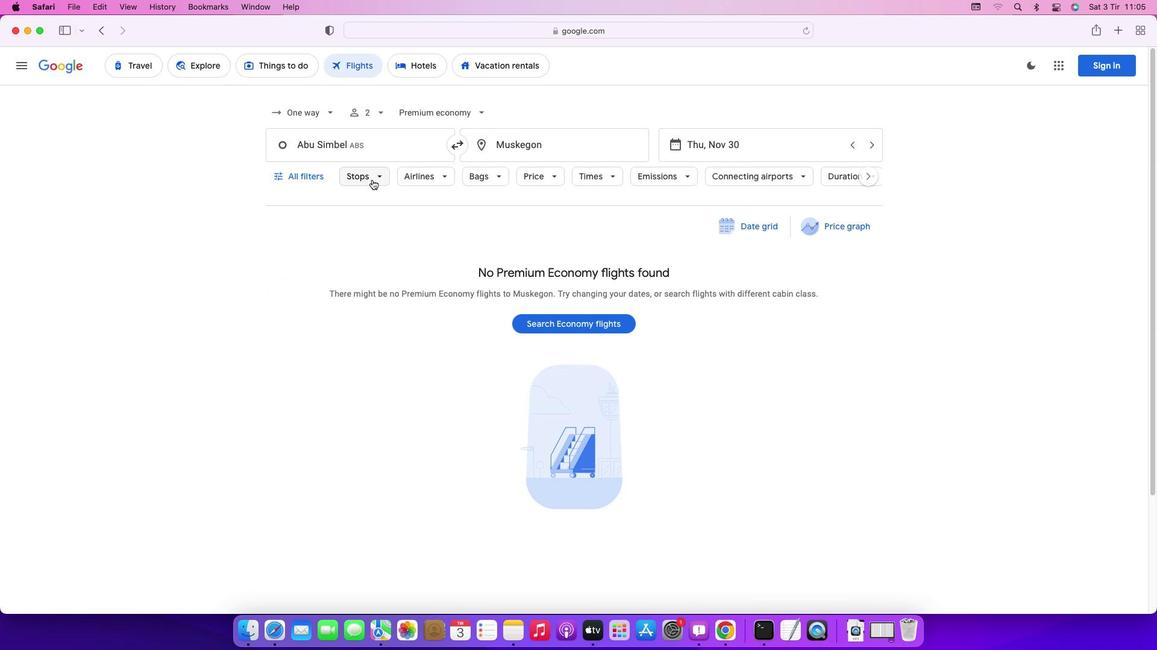 
Action: Mouse pressed left at (371, 180)
Screenshot: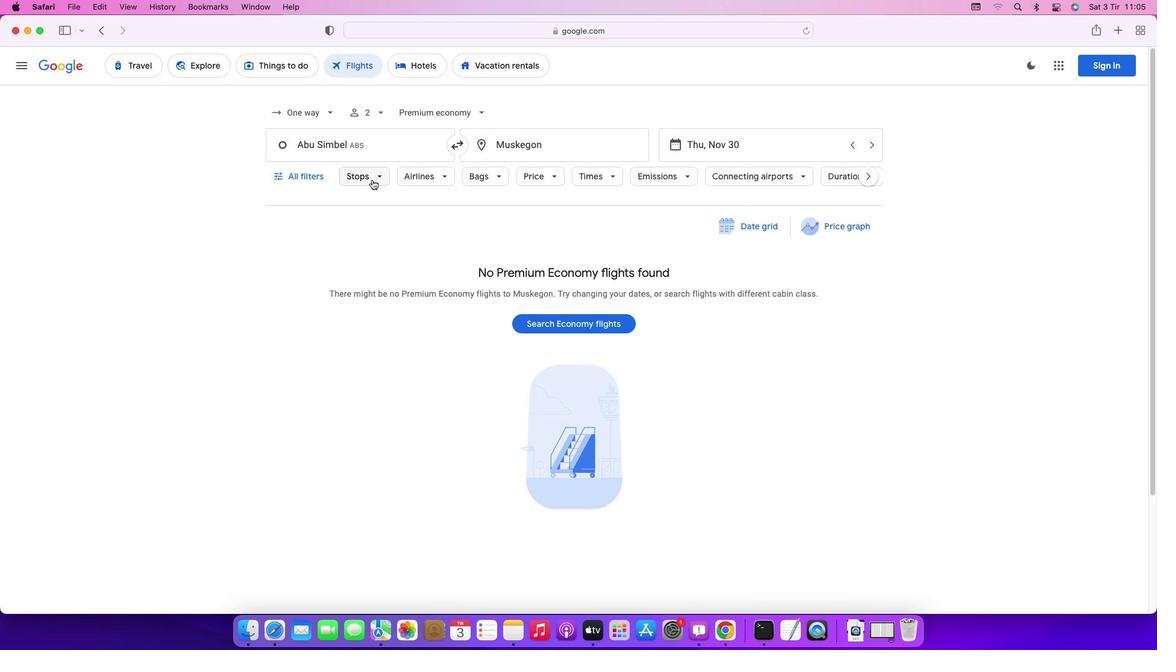 
Action: Mouse moved to (367, 238)
Screenshot: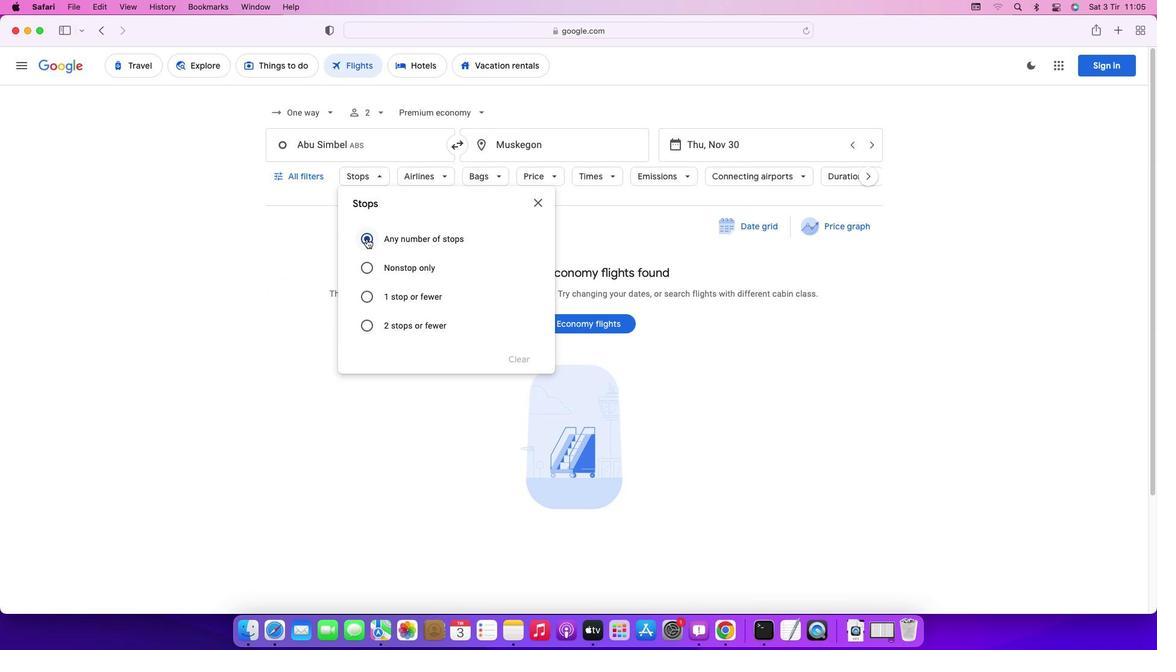 
Action: Mouse pressed left at (367, 238)
Screenshot: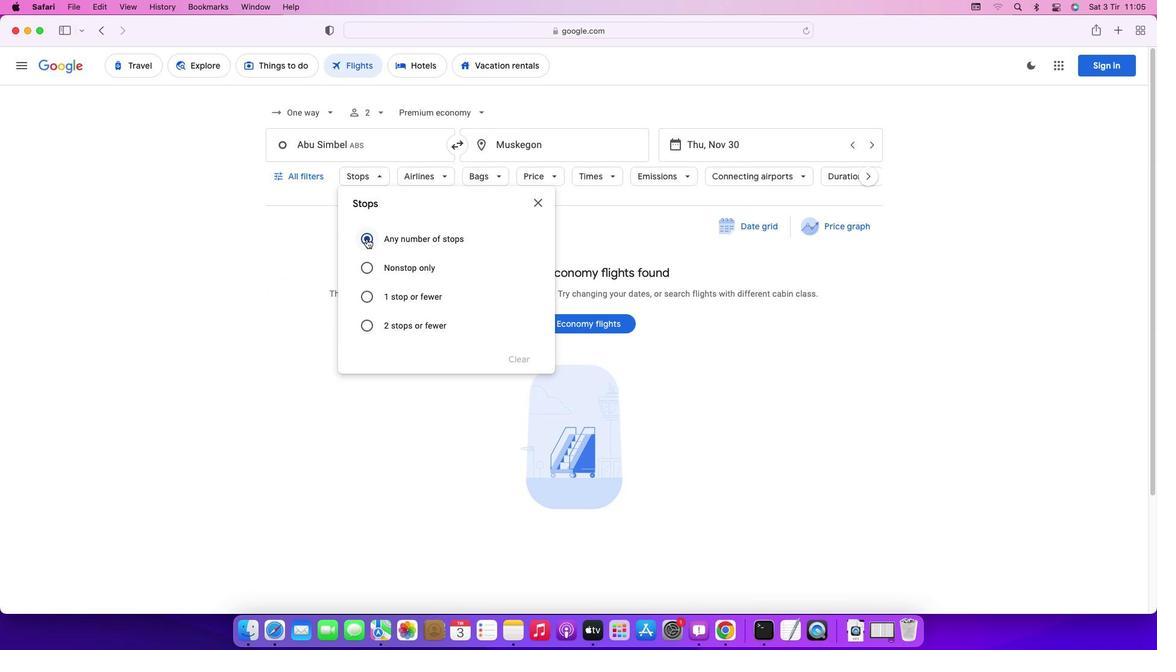 
Action: Mouse moved to (430, 176)
Screenshot: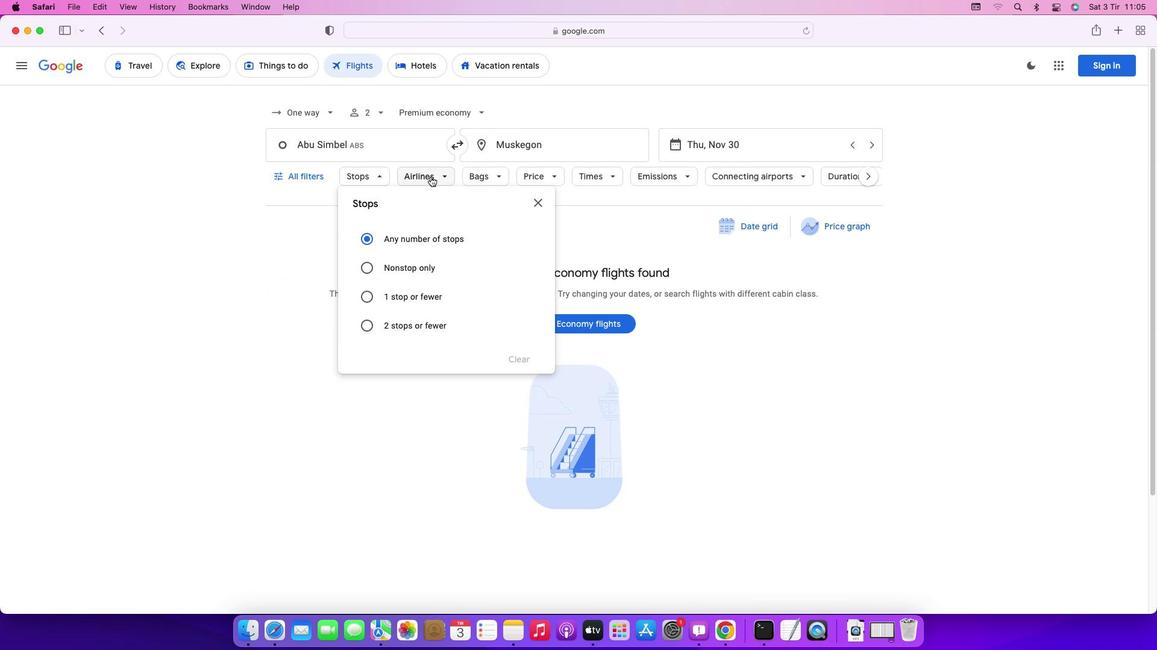 
Action: Mouse pressed left at (430, 176)
Screenshot: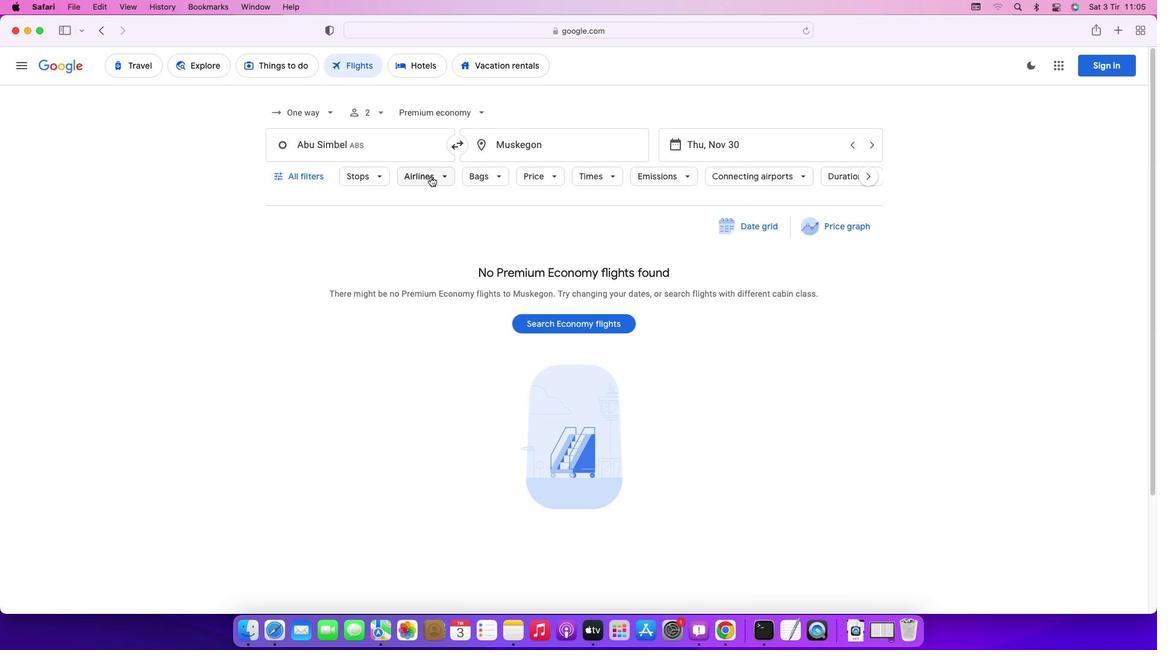 
Action: Mouse moved to (579, 237)
Screenshot: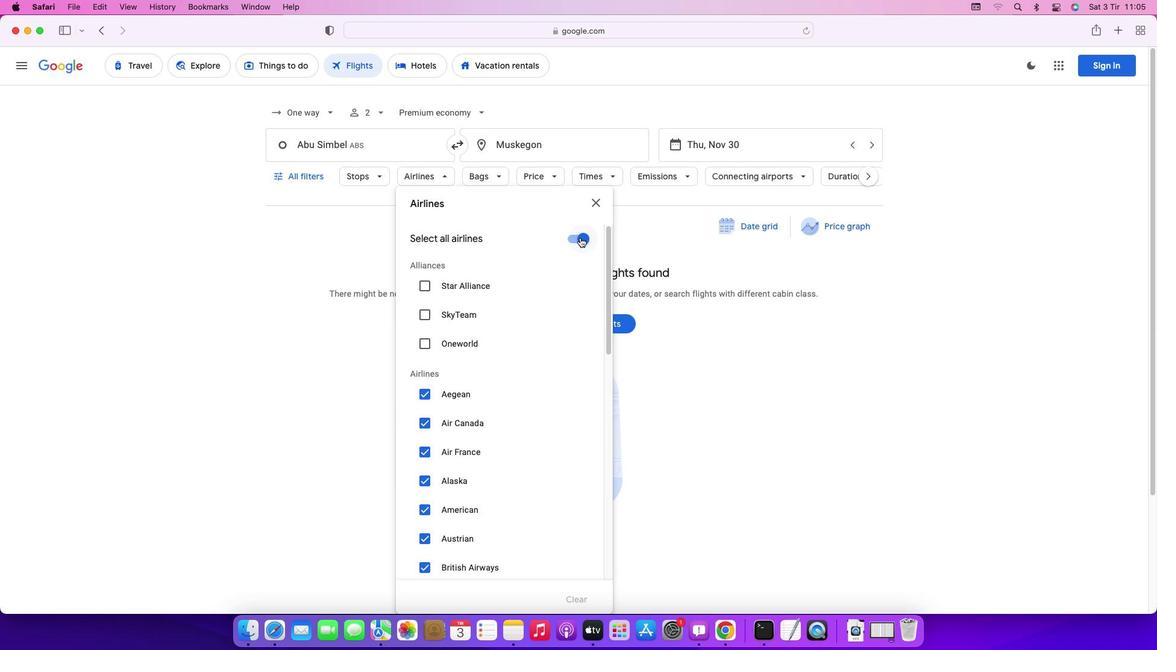 
Action: Mouse pressed left at (579, 237)
Screenshot: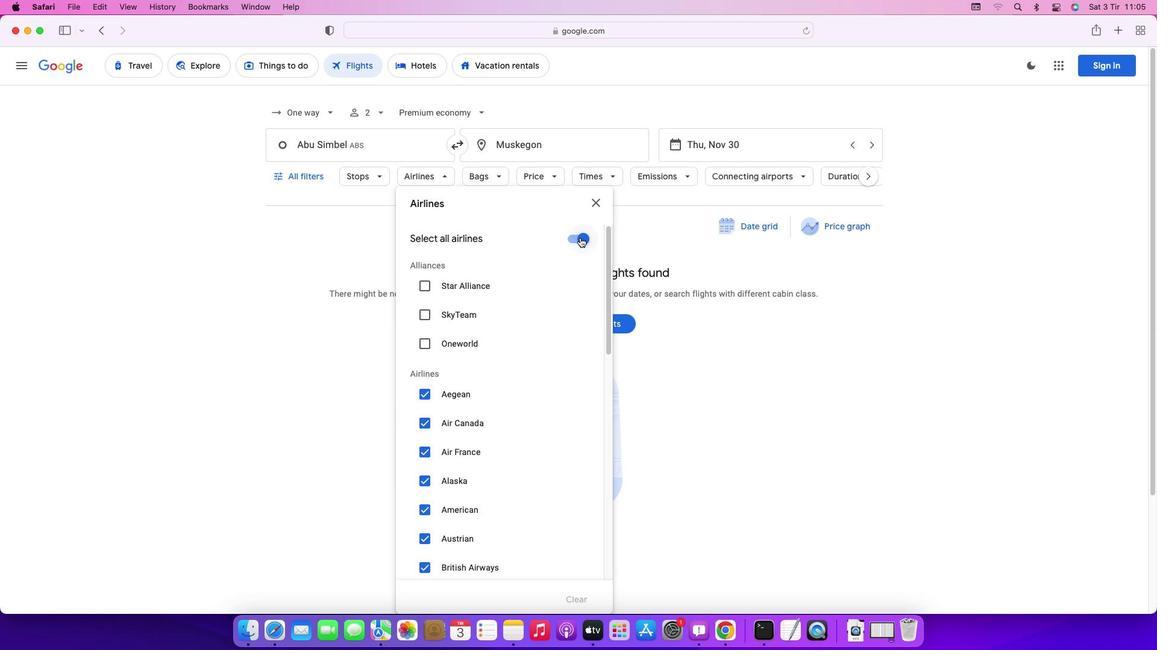 
Action: Mouse moved to (425, 567)
Screenshot: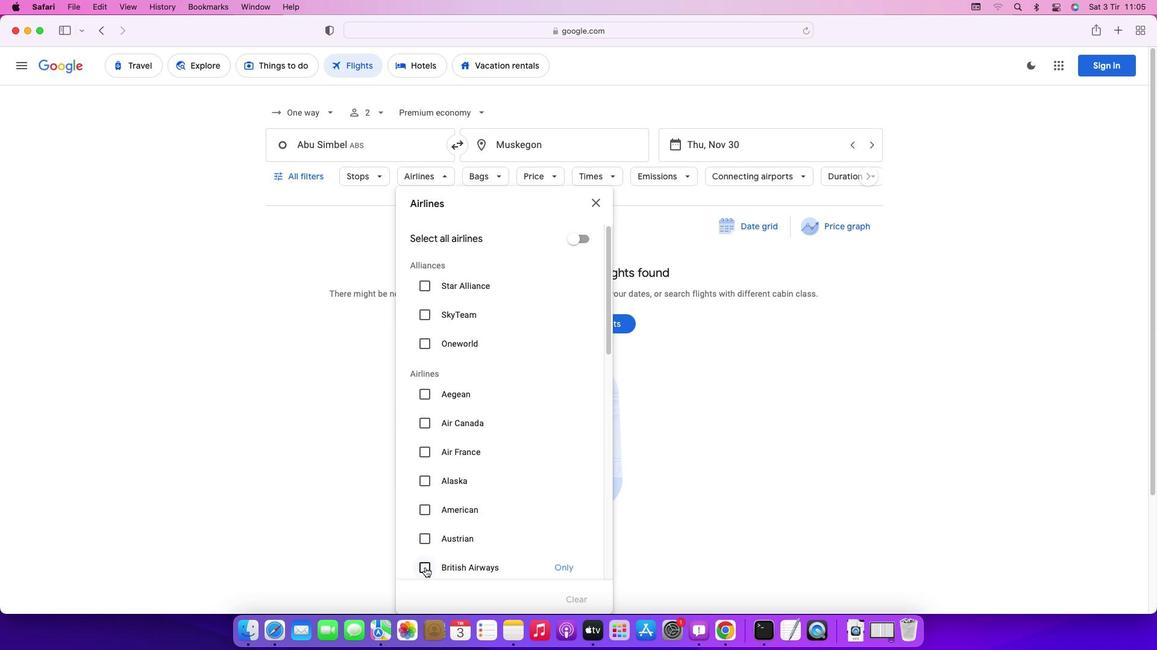 
Action: Mouse pressed left at (425, 567)
Screenshot: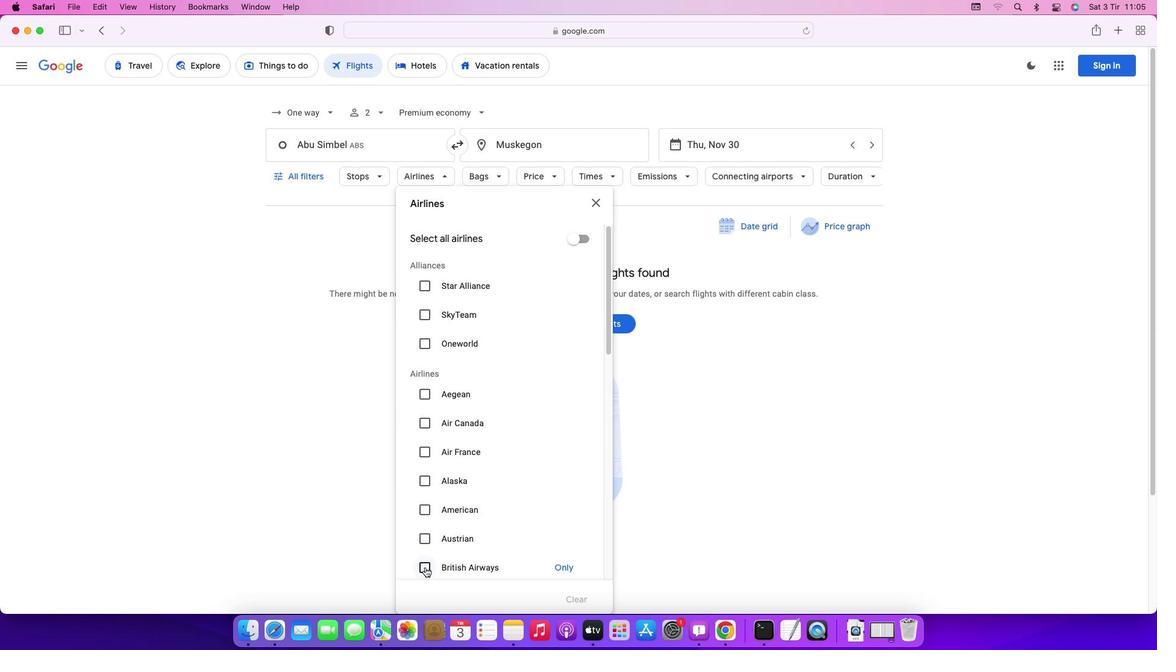 
Action: Mouse moved to (572, 176)
Screenshot: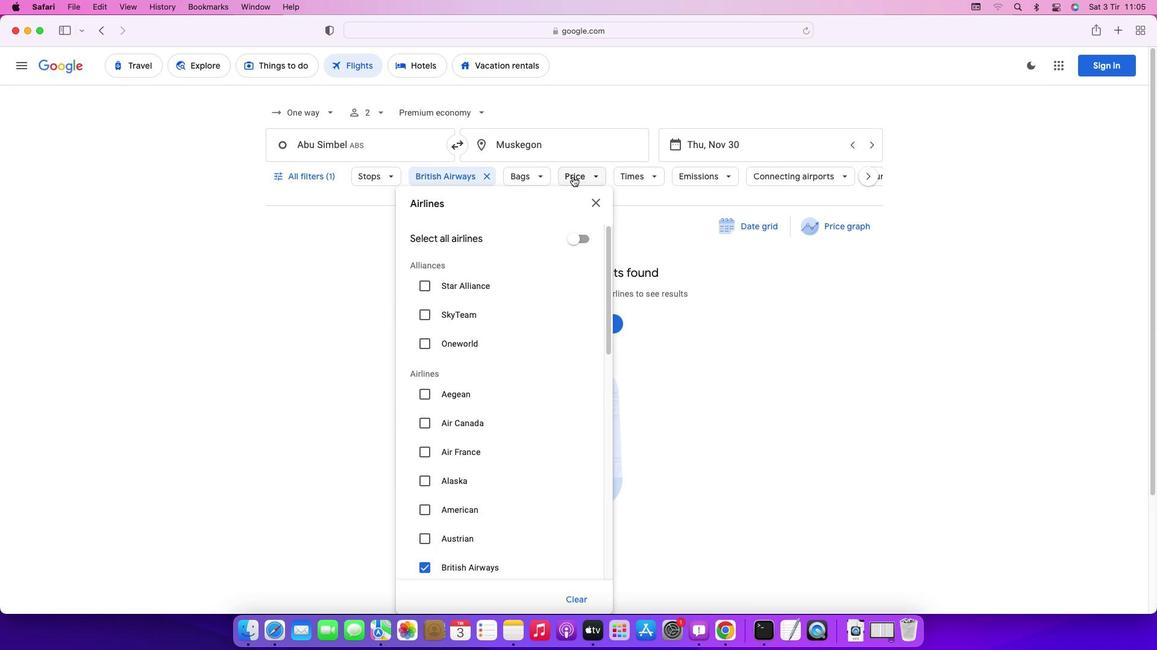 
Action: Mouse pressed left at (572, 176)
Screenshot: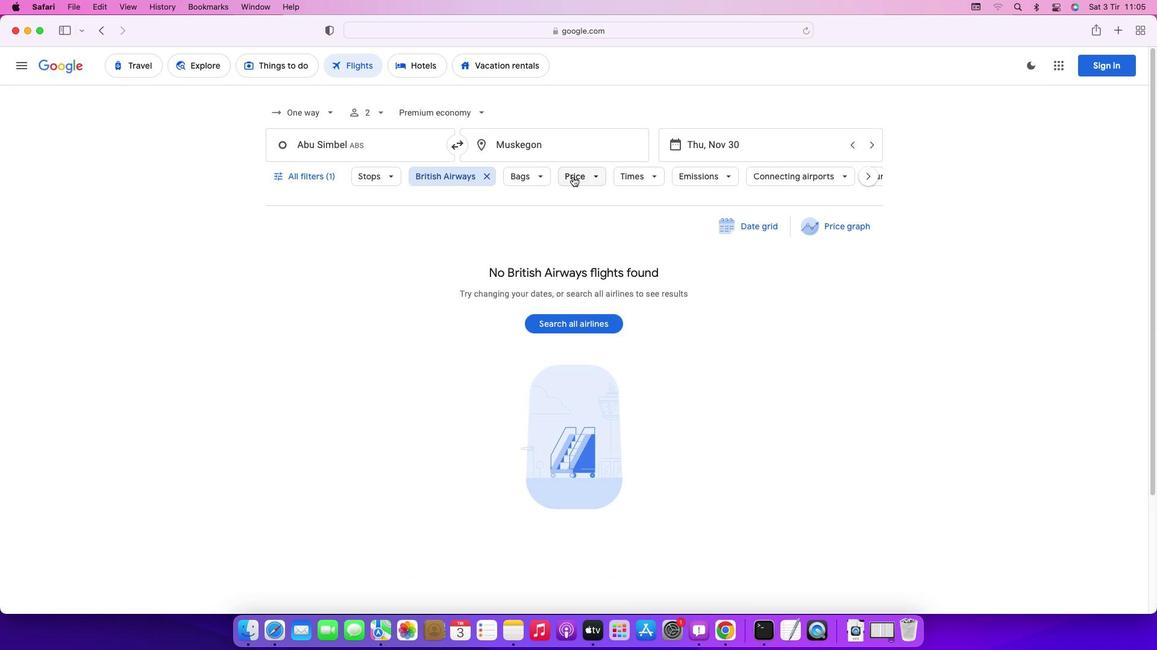 
Action: Mouse moved to (749, 256)
Screenshot: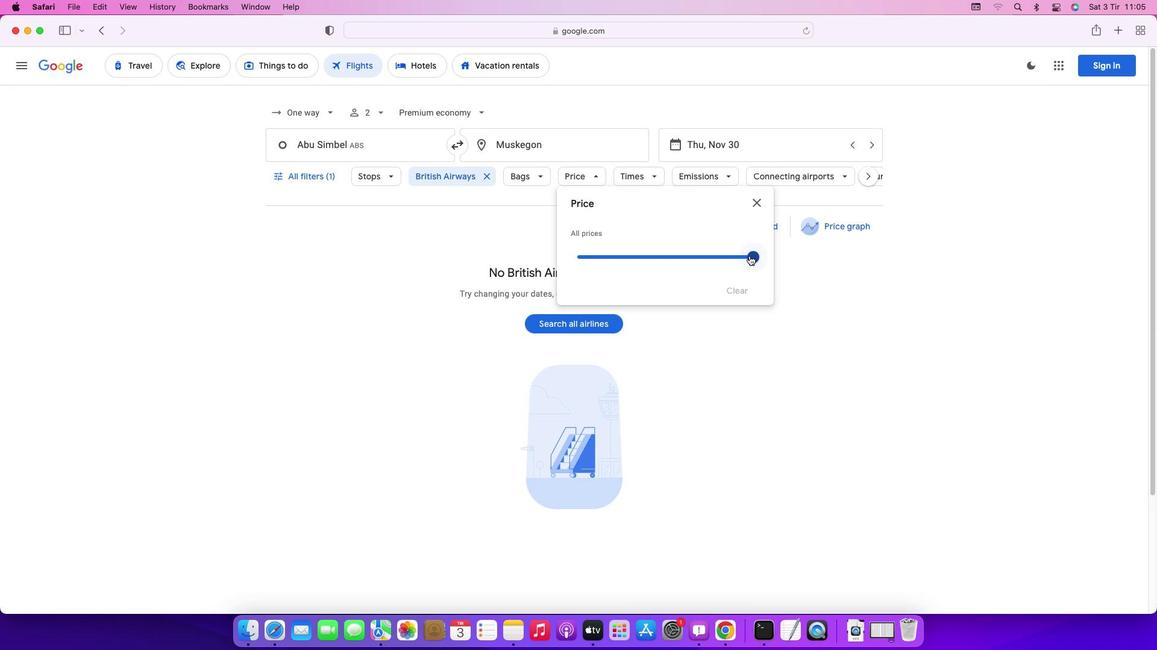 
Action: Mouse pressed left at (749, 256)
Screenshot: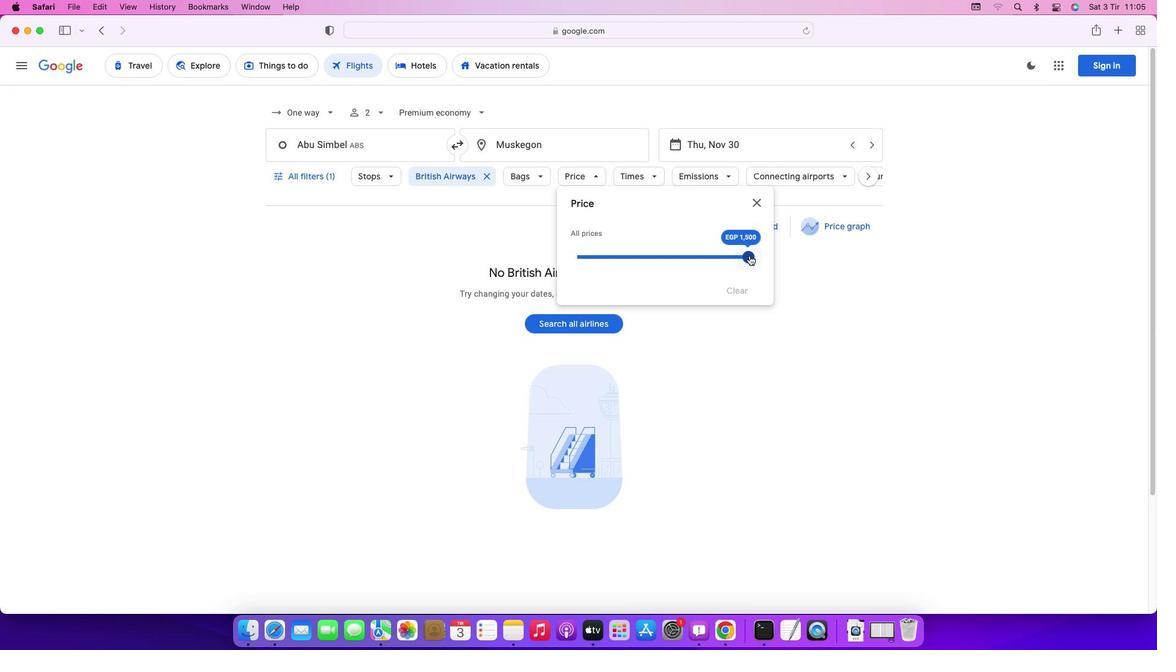 
Action: Mouse moved to (662, 352)
Screenshot: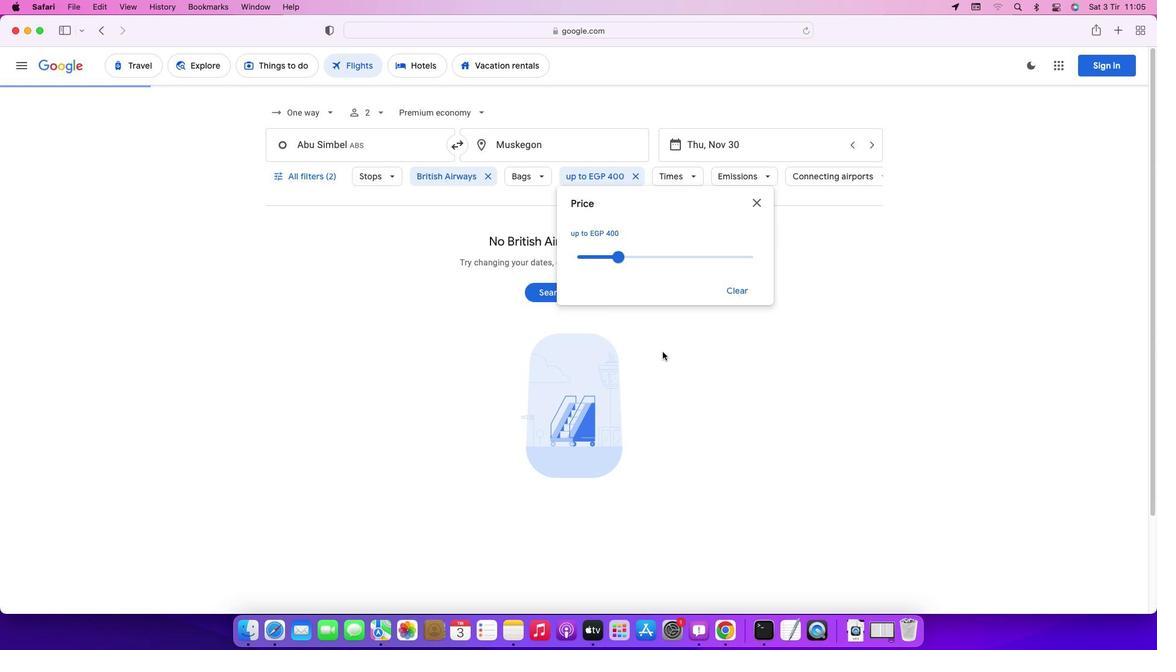 
Action: Mouse pressed left at (662, 352)
Screenshot: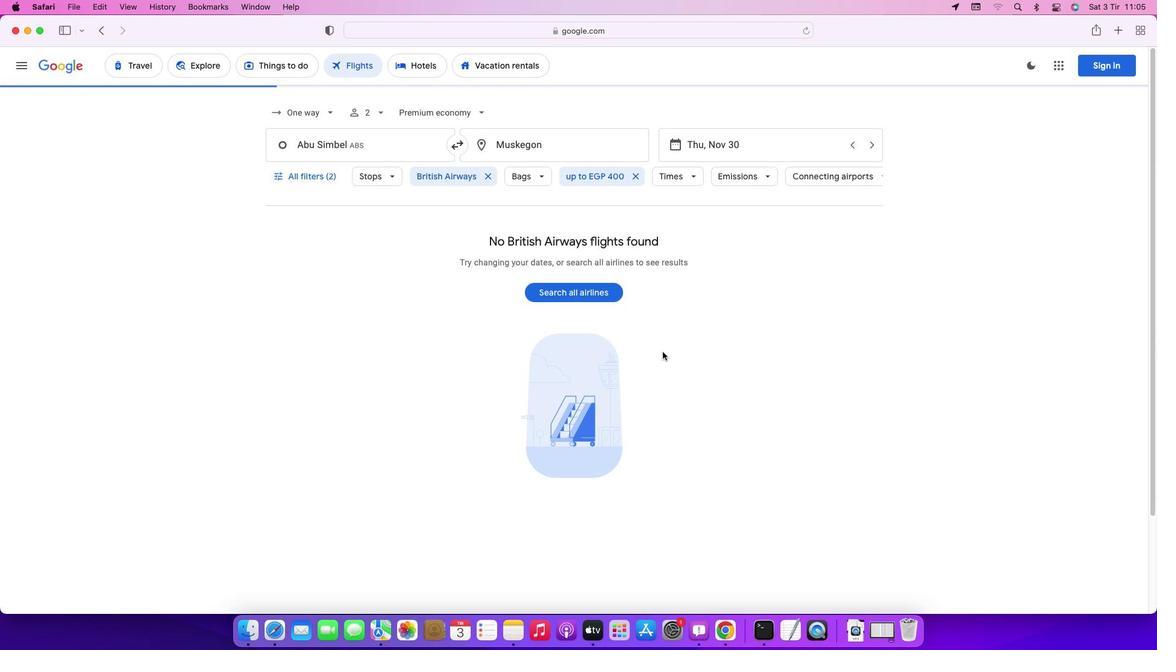 
